 Task: Look for space in Campana, Argentina from 5th July, 2023 to 11th July, 2023 for 2 adults in price range Rs.8000 to Rs.16000. Place can be entire place with 2 bedrooms having 2 beds and 1 bathroom. Property type can be flat. Amenities needed are: heating, . Booking option can be shelf check-in. Required host language is English.
Action: Mouse moved to (387, 80)
Screenshot: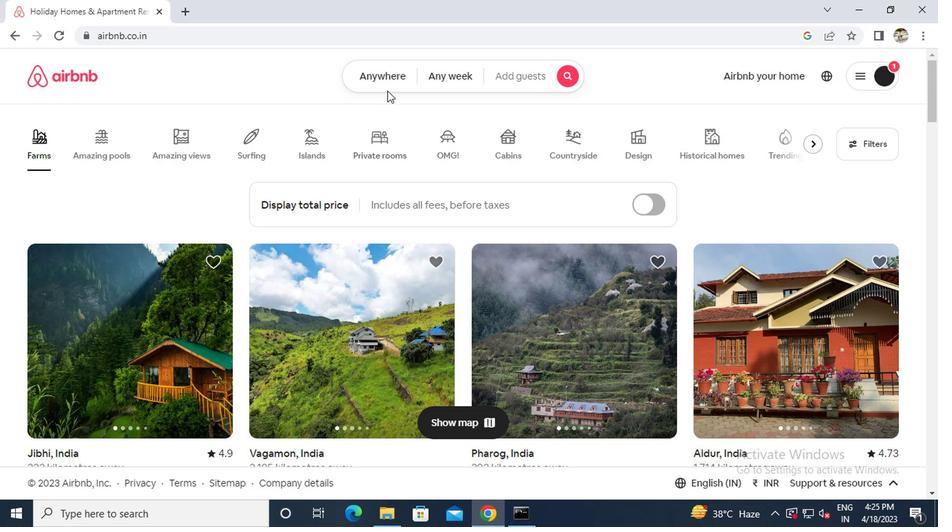 
Action: Mouse pressed left at (387, 80)
Screenshot: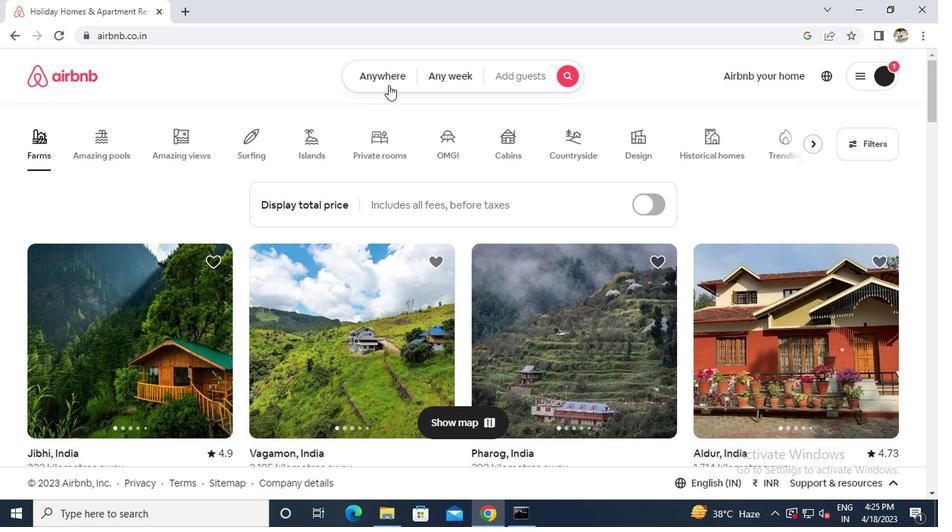 
Action: Mouse moved to (279, 136)
Screenshot: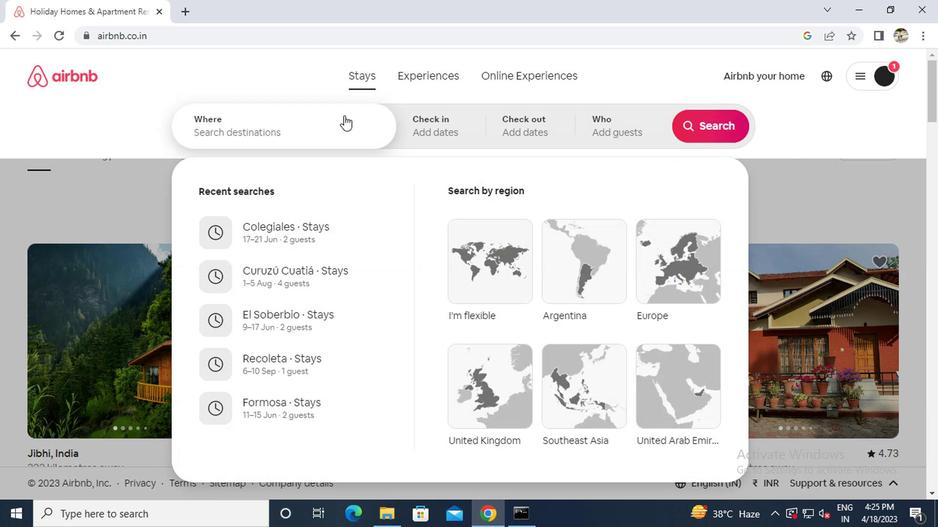 
Action: Mouse pressed left at (279, 136)
Screenshot: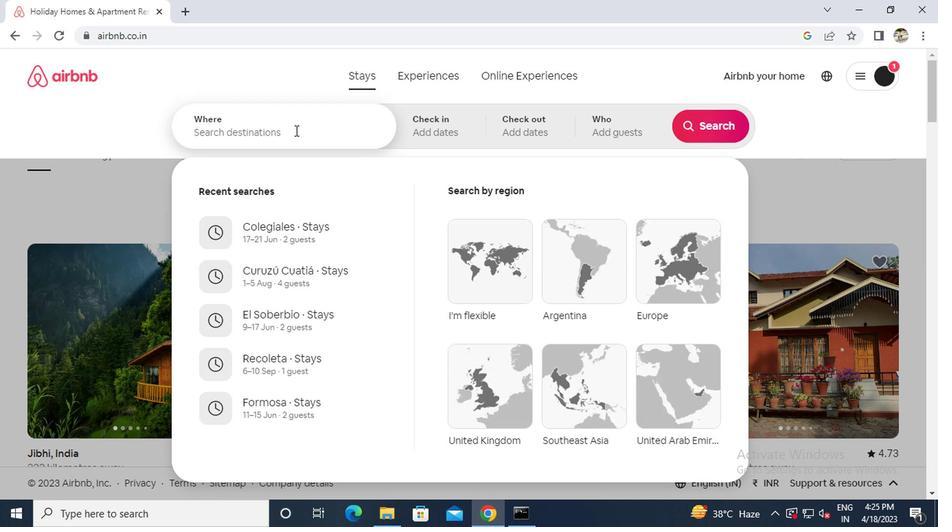 
Action: Key pressed c<Key.caps_lock>ampana<Key.space><Key.caps_lock>a<Key.caps_lock>rgentina
Screenshot: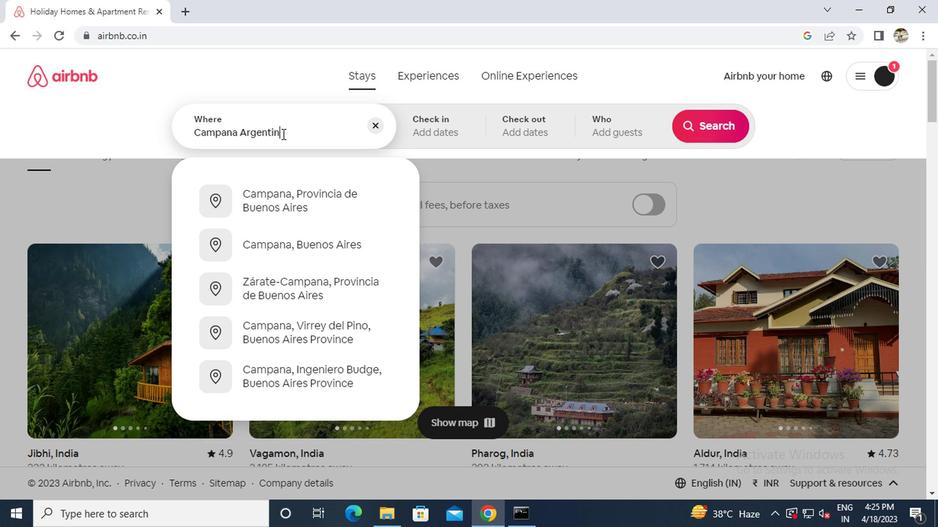 
Action: Mouse moved to (279, 202)
Screenshot: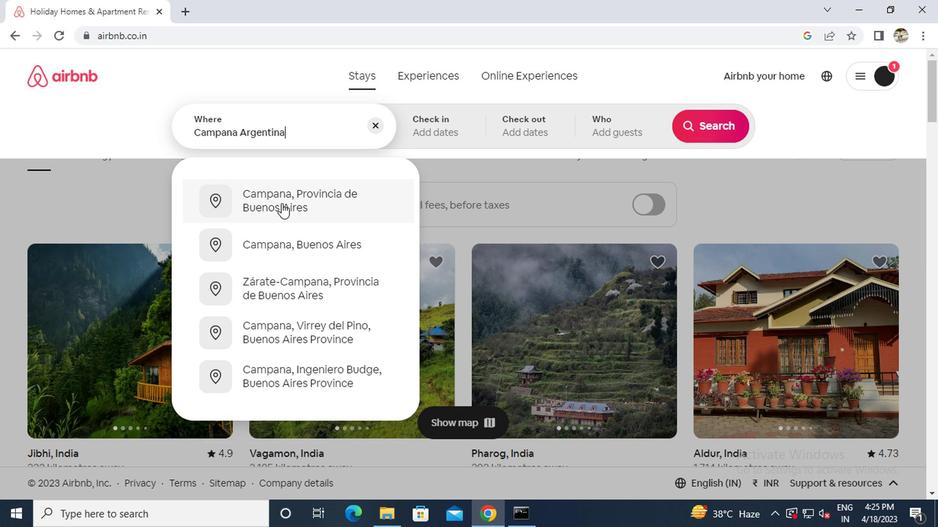 
Action: Mouse pressed left at (279, 202)
Screenshot: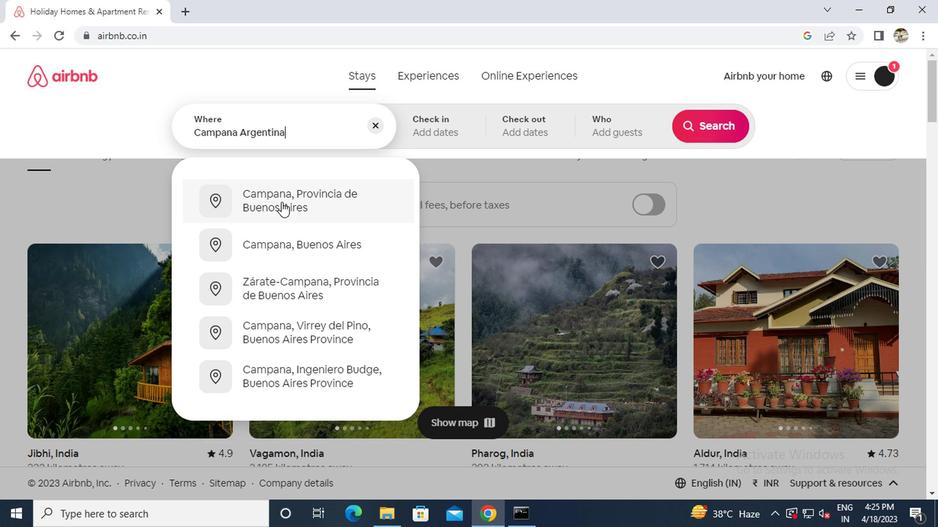 
Action: Mouse moved to (697, 238)
Screenshot: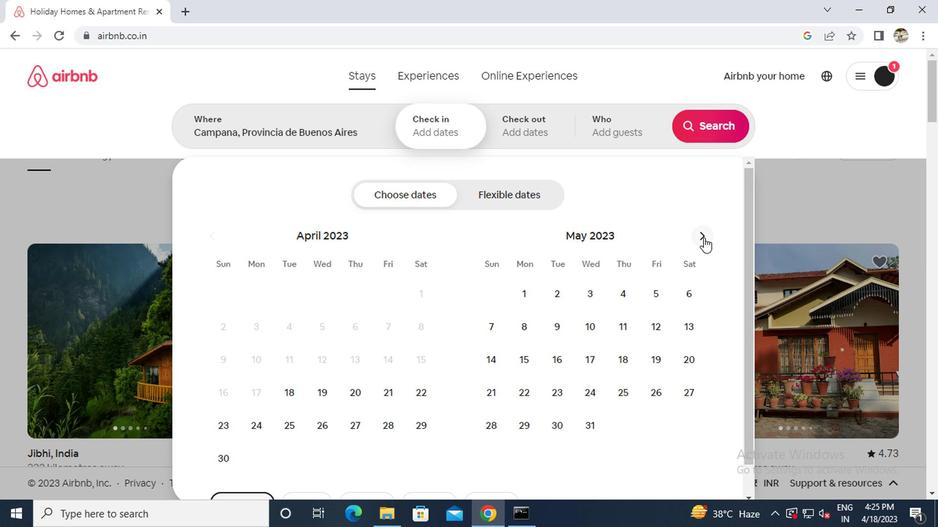 
Action: Mouse pressed left at (697, 238)
Screenshot: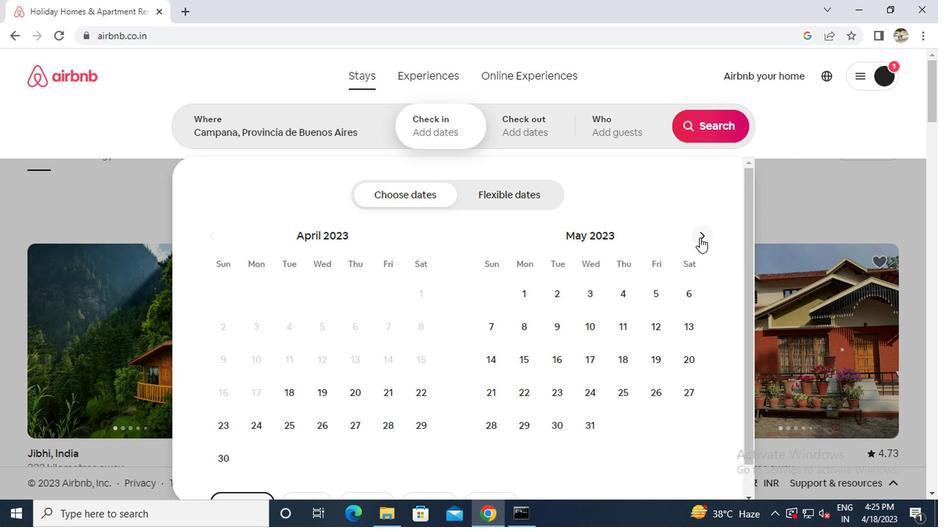 
Action: Mouse pressed left at (697, 238)
Screenshot: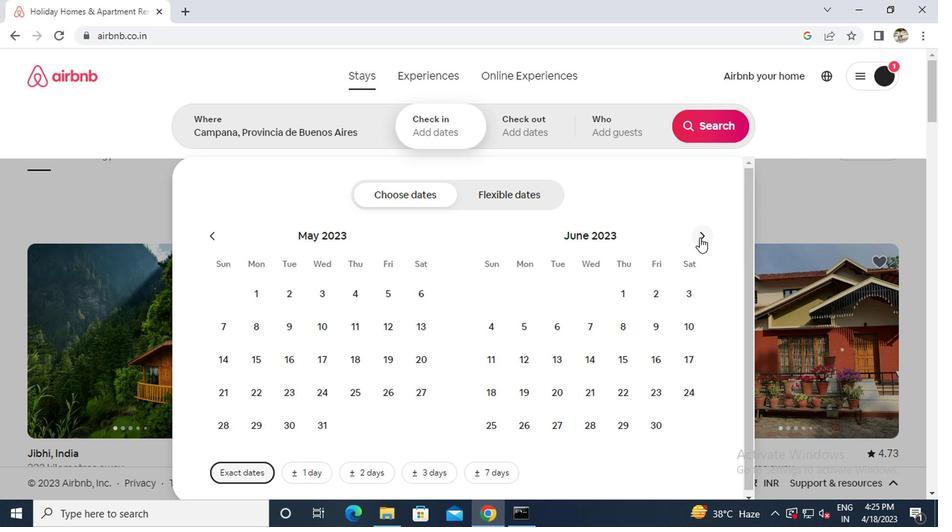 
Action: Mouse moved to (595, 315)
Screenshot: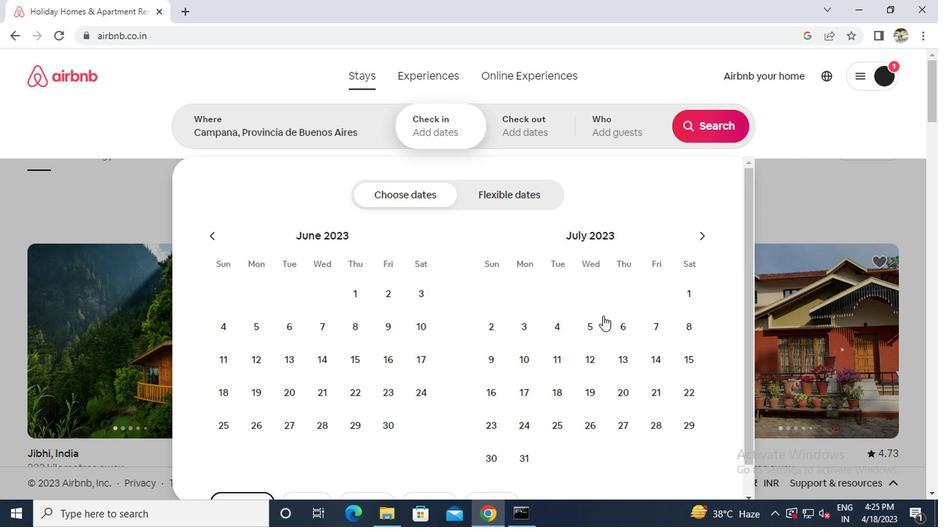 
Action: Mouse pressed left at (595, 315)
Screenshot: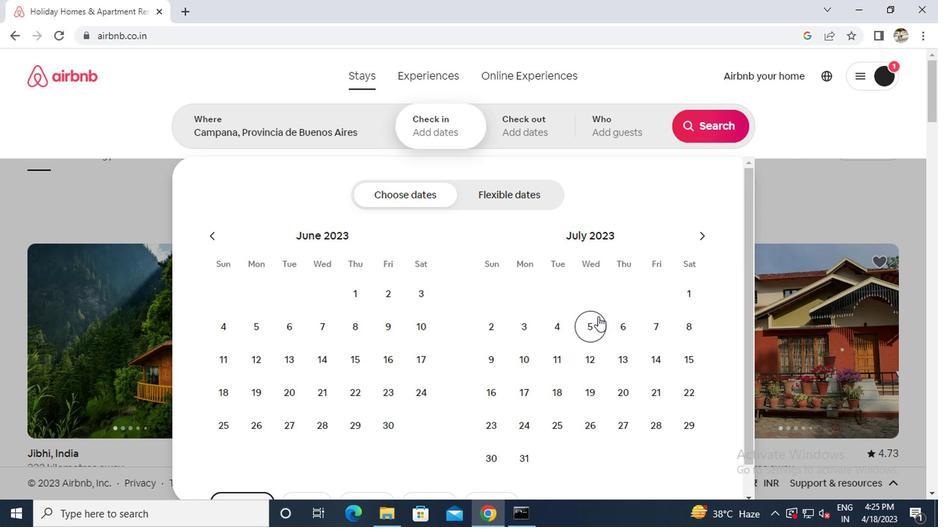 
Action: Mouse moved to (560, 361)
Screenshot: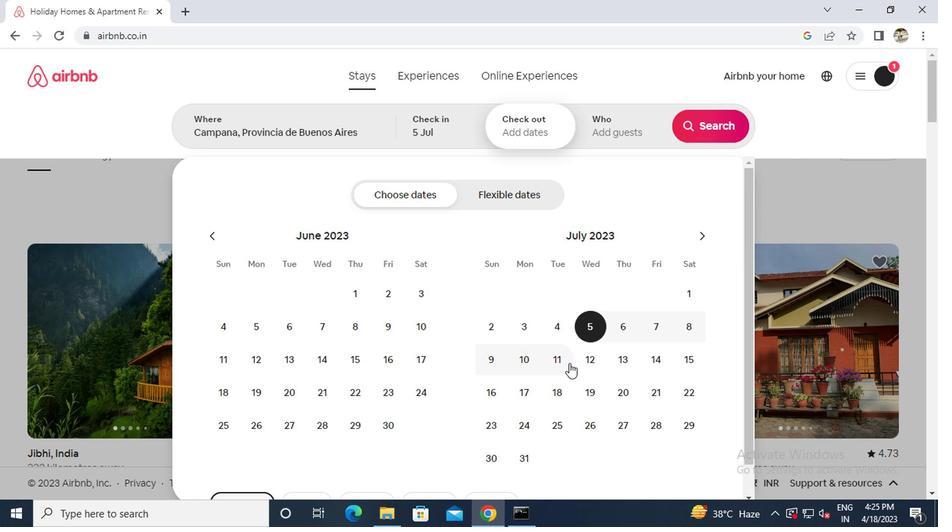 
Action: Mouse pressed left at (560, 361)
Screenshot: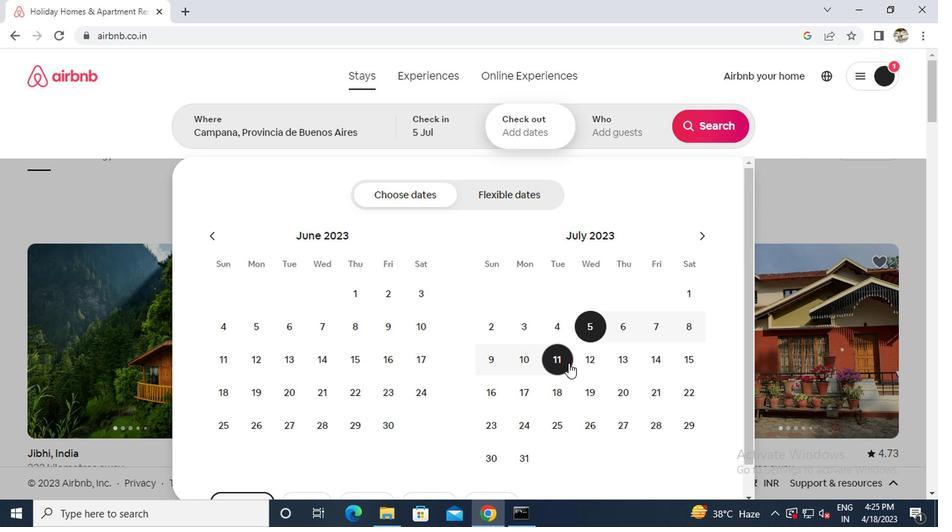 
Action: Mouse moved to (625, 131)
Screenshot: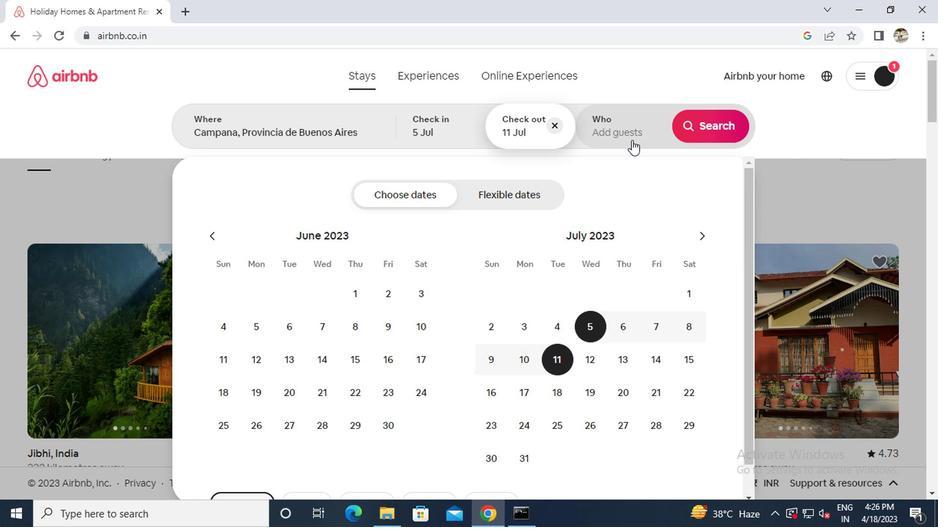 
Action: Mouse pressed left at (625, 131)
Screenshot: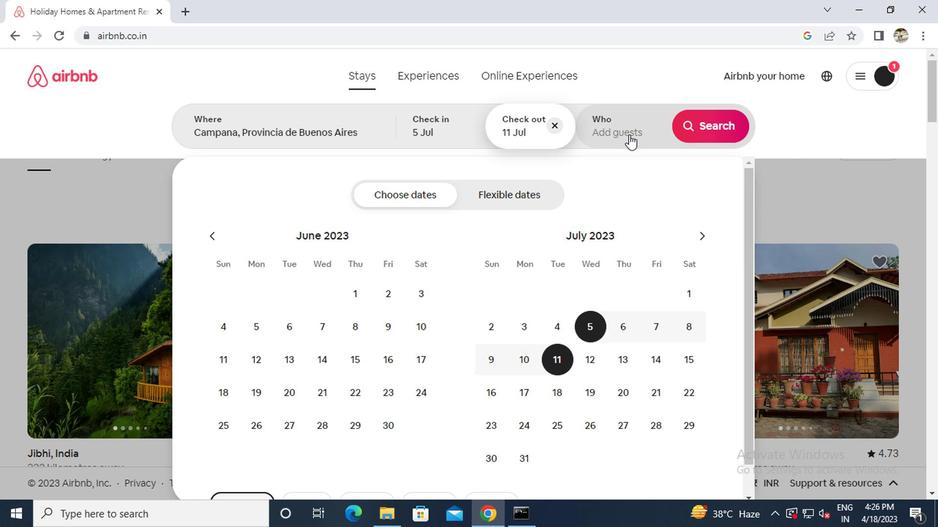 
Action: Mouse moved to (716, 195)
Screenshot: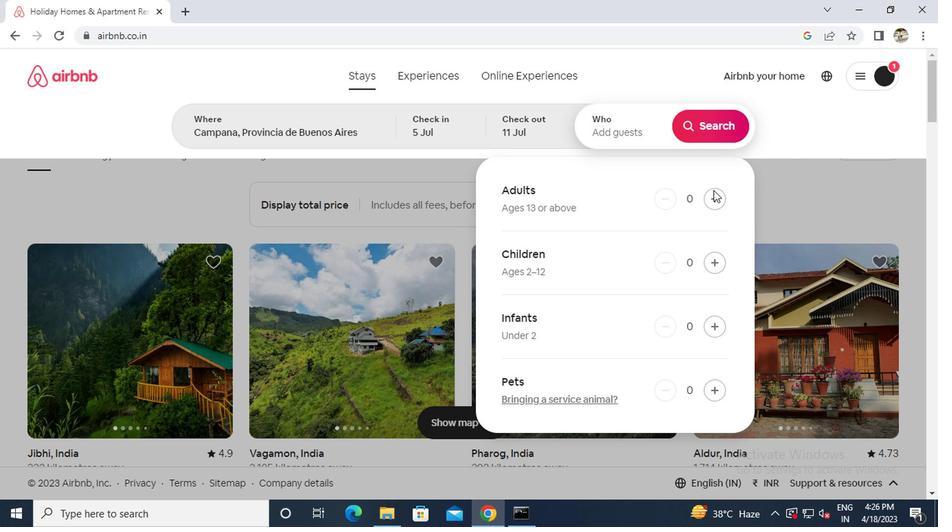 
Action: Mouse pressed left at (716, 195)
Screenshot: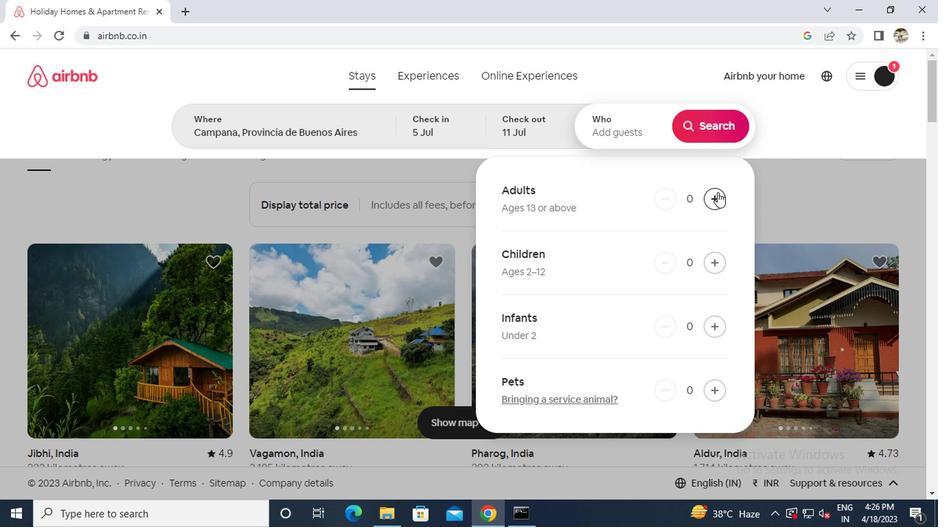 
Action: Mouse pressed left at (716, 195)
Screenshot: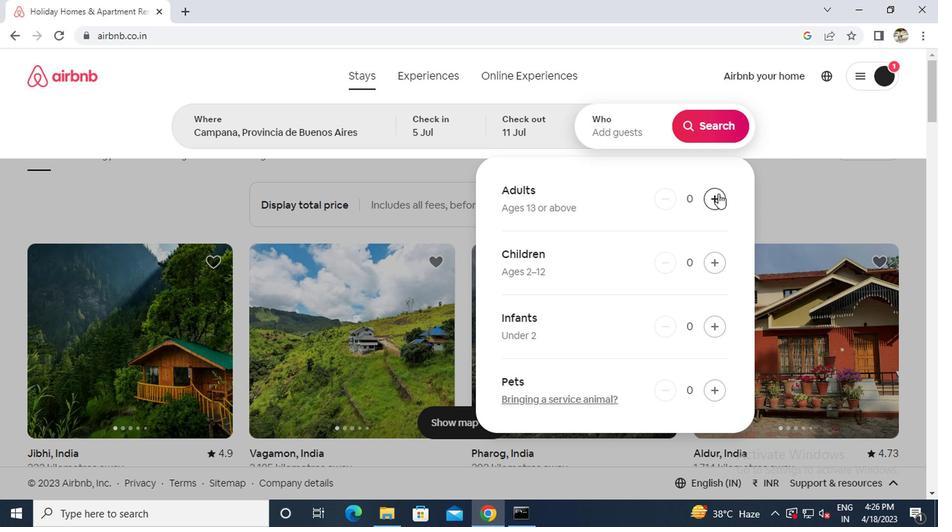 
Action: Mouse moved to (703, 121)
Screenshot: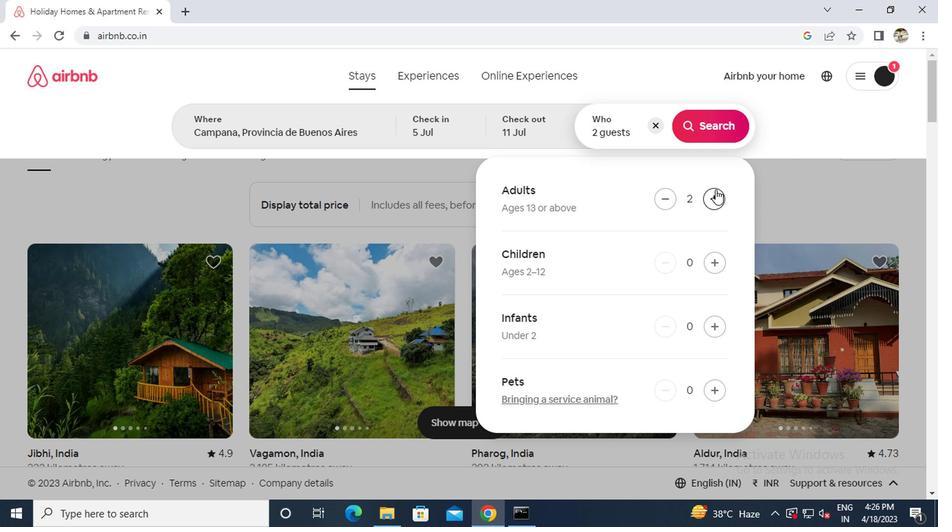 
Action: Mouse pressed left at (703, 121)
Screenshot: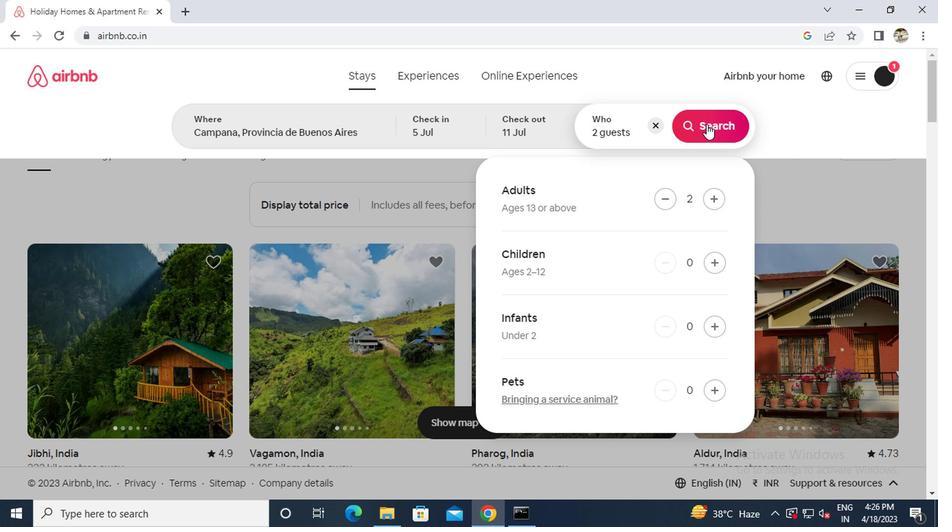 
Action: Mouse moved to (873, 132)
Screenshot: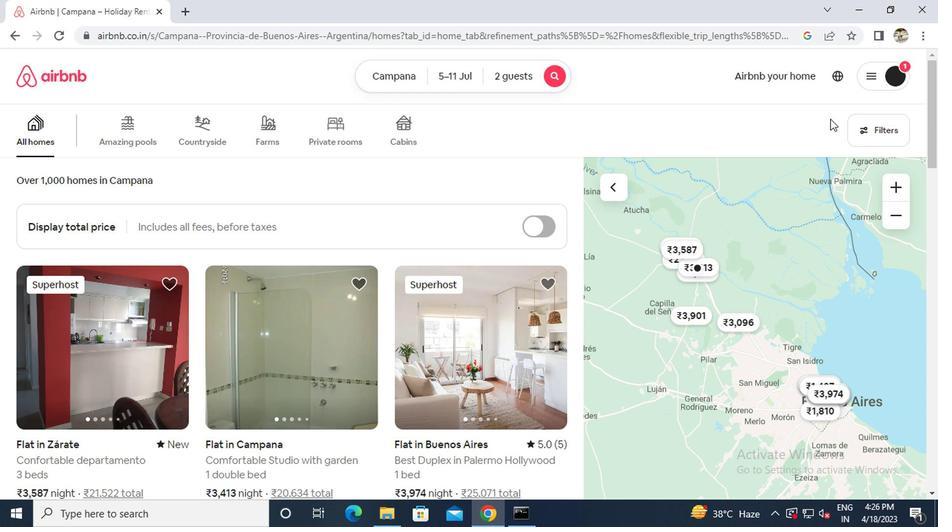 
Action: Mouse pressed left at (873, 132)
Screenshot: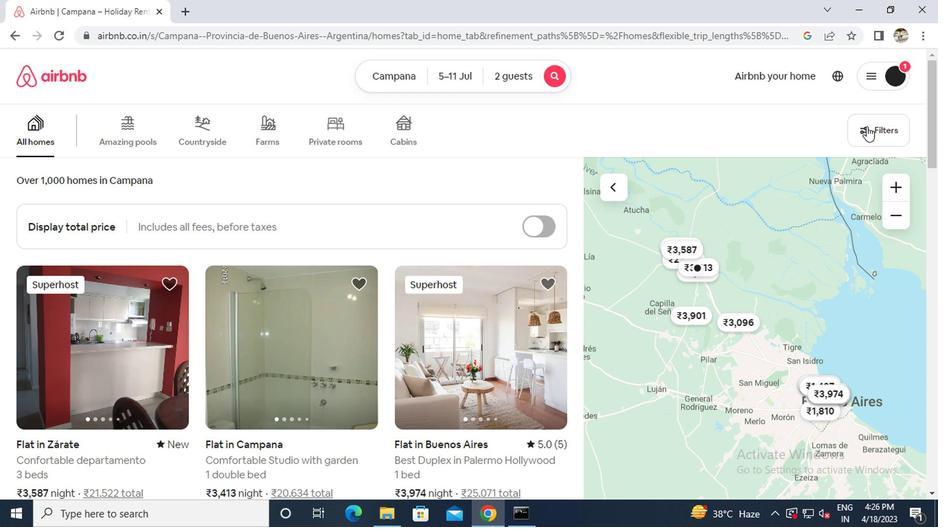 
Action: Mouse moved to (353, 304)
Screenshot: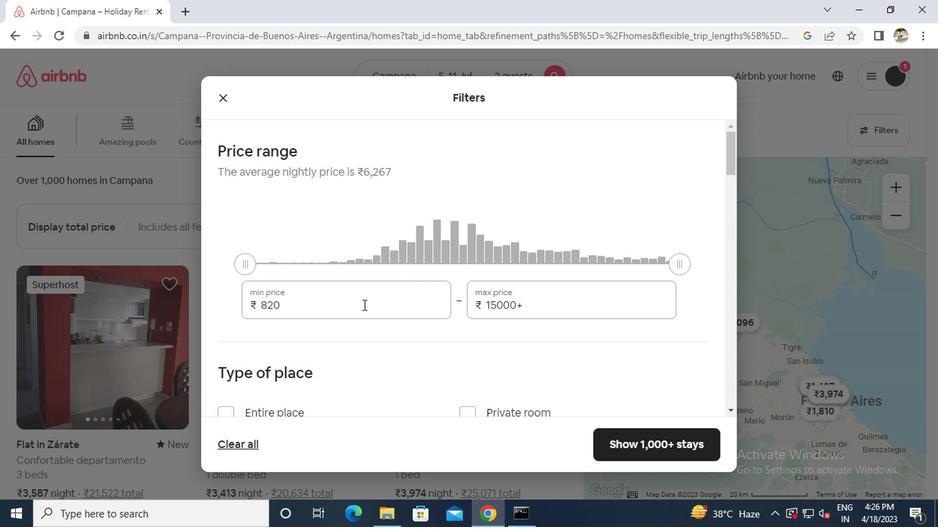 
Action: Mouse pressed left at (353, 304)
Screenshot: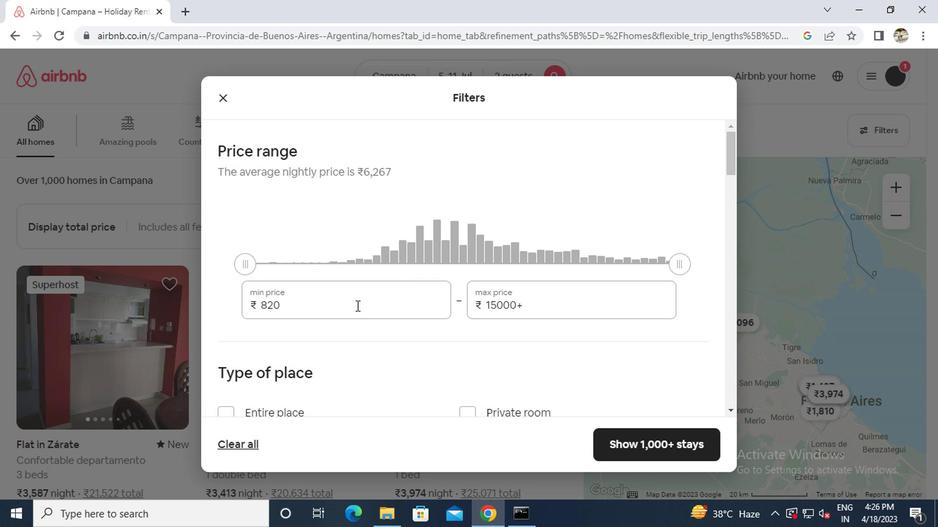 
Action: Key pressed ctrl+A8000
Screenshot: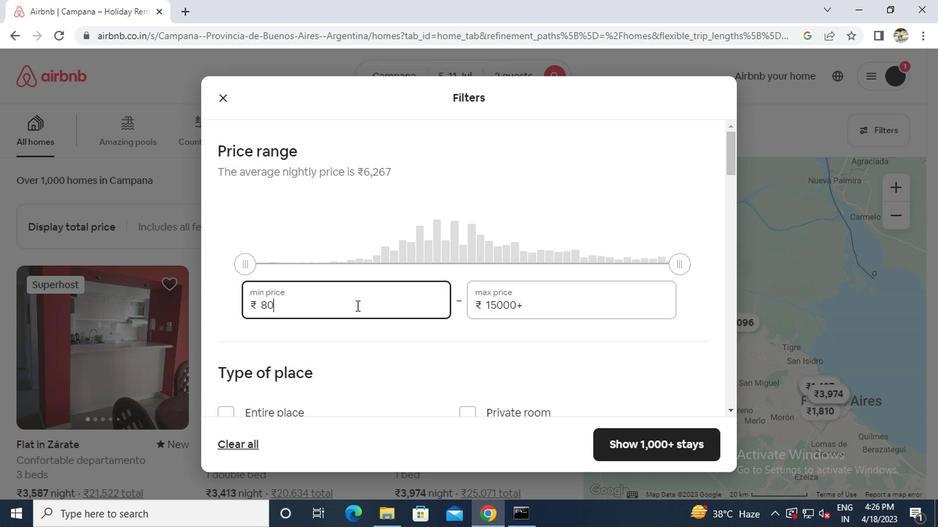 
Action: Mouse moved to (491, 309)
Screenshot: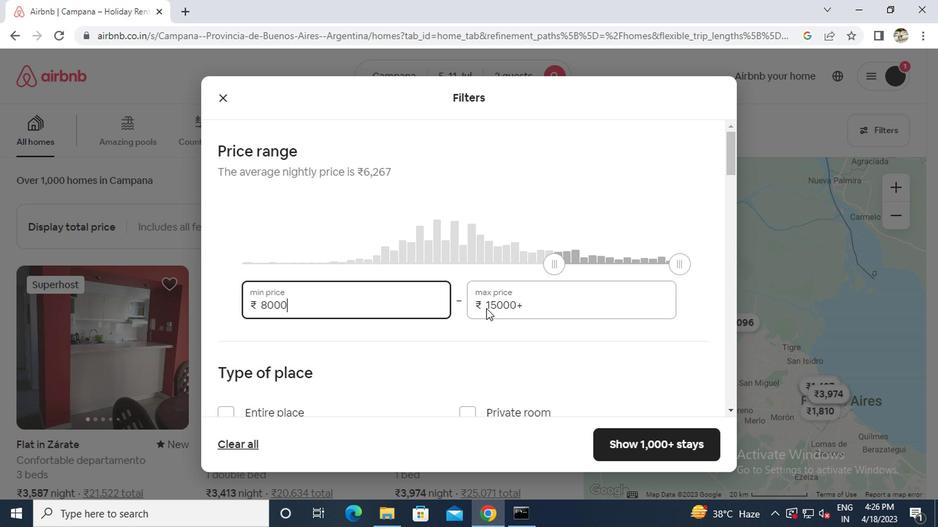 
Action: Mouse pressed left at (491, 309)
Screenshot: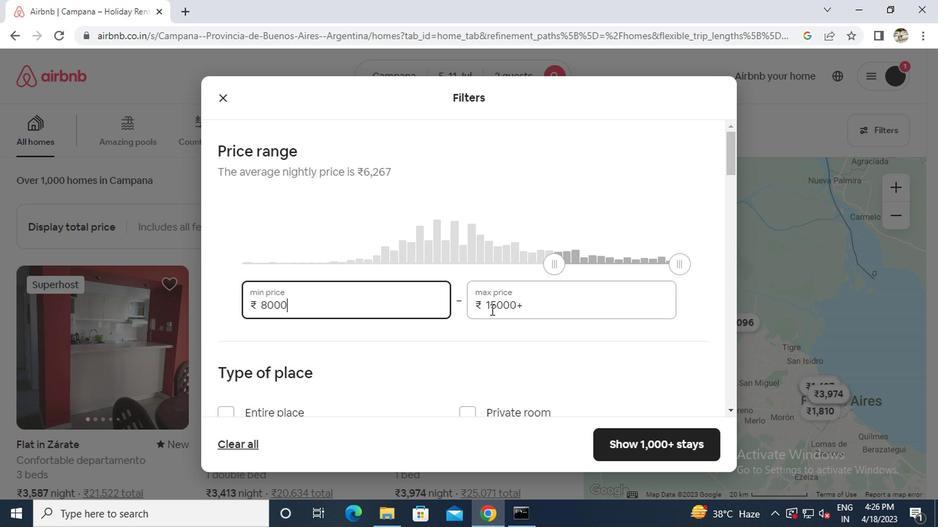
Action: Mouse moved to (492, 309)
Screenshot: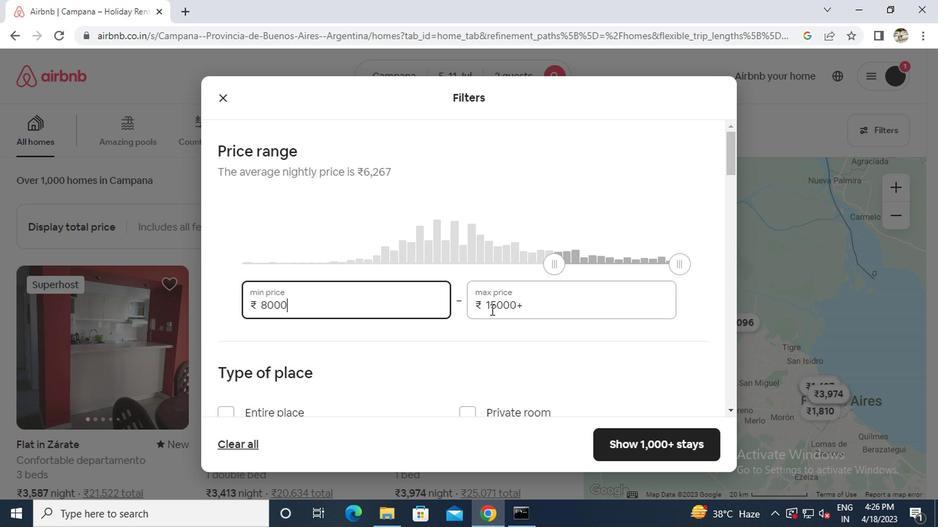 
Action: Key pressed ctrl+A16000
Screenshot: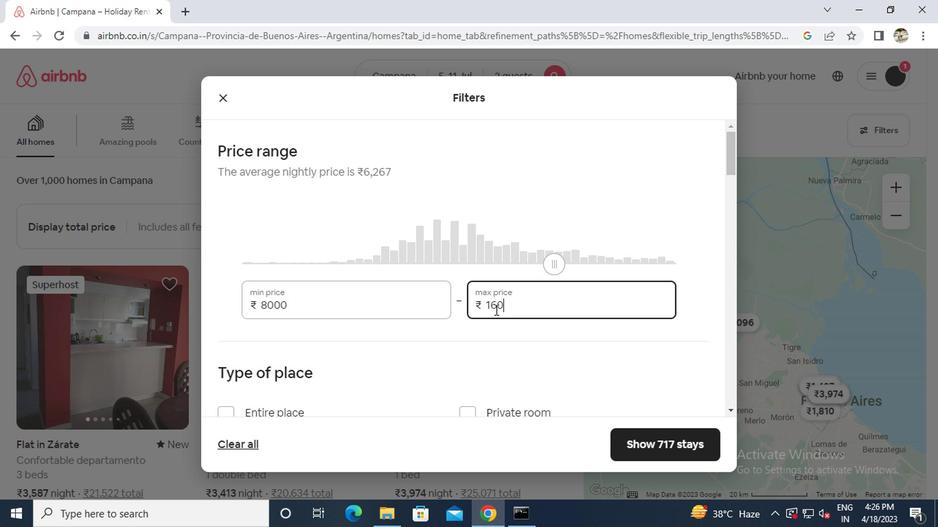 
Action: Mouse scrolled (492, 308) with delta (0, 0)
Screenshot: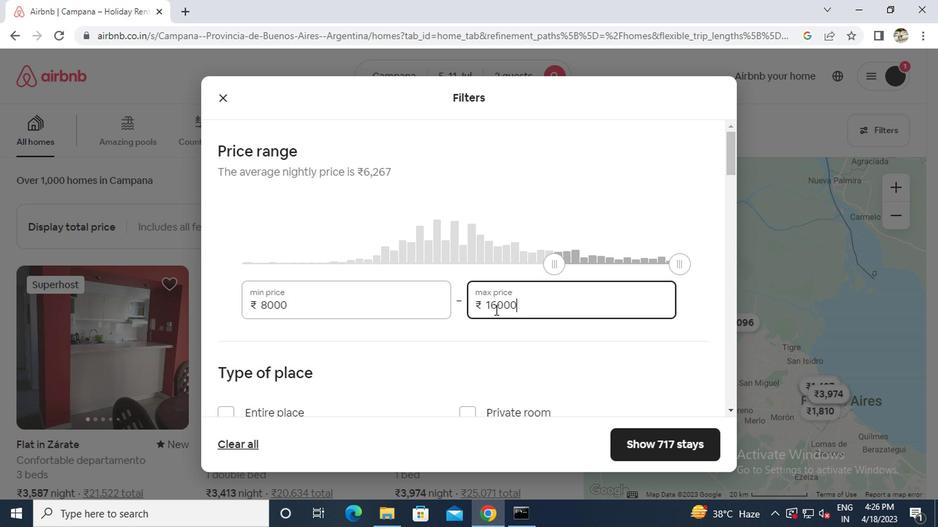 
Action: Mouse moved to (219, 350)
Screenshot: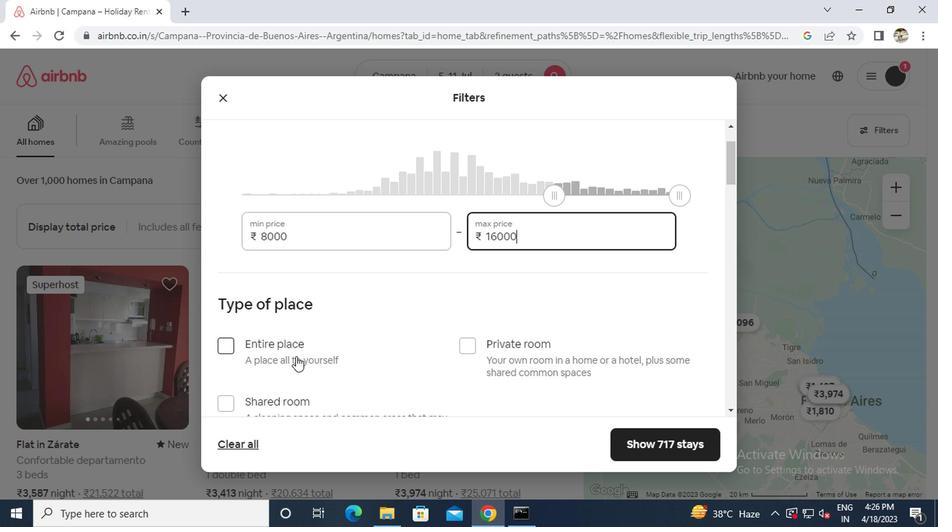 
Action: Mouse pressed left at (219, 350)
Screenshot: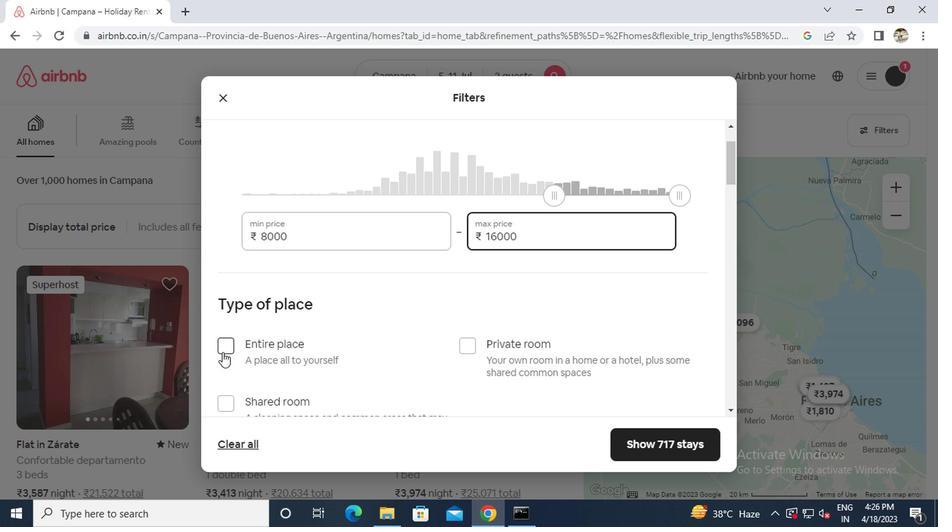 
Action: Mouse scrolled (219, 350) with delta (0, 0)
Screenshot: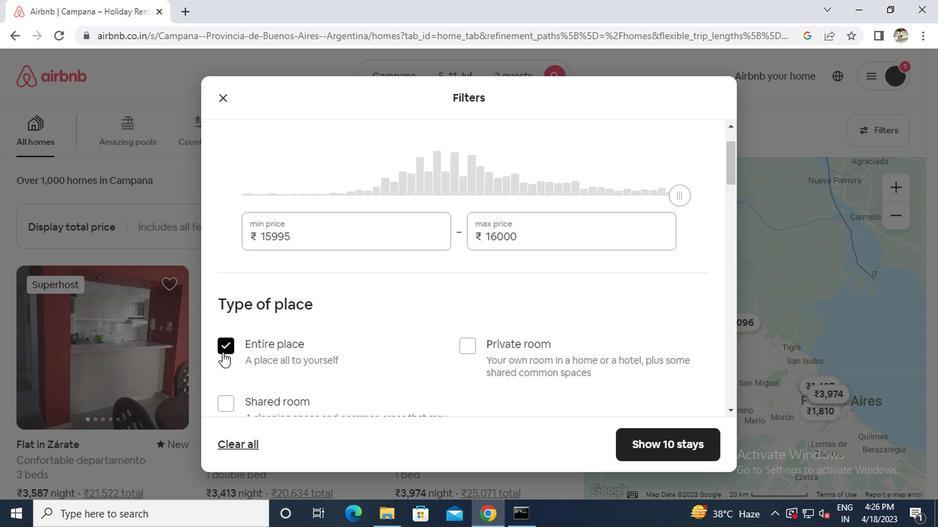 
Action: Mouse scrolled (219, 350) with delta (0, 0)
Screenshot: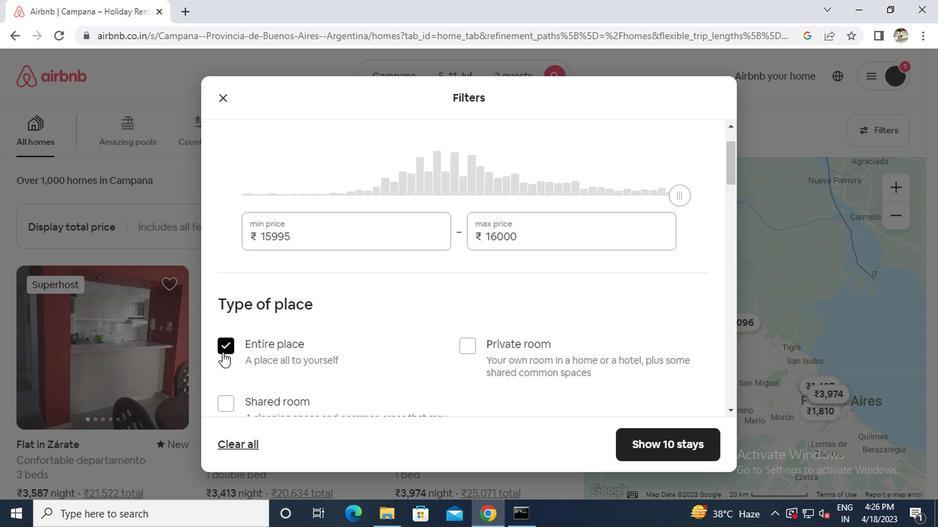 
Action: Mouse scrolled (219, 350) with delta (0, 0)
Screenshot: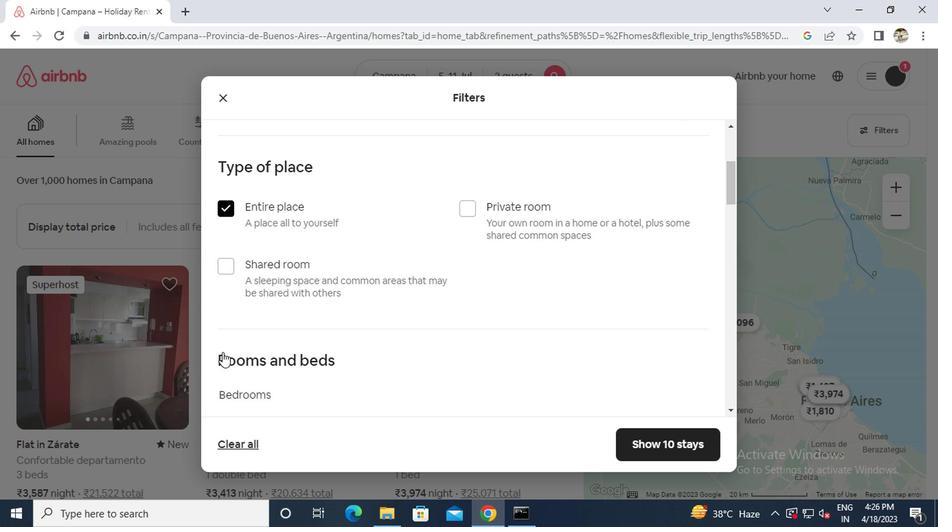 
Action: Mouse moved to (234, 345)
Screenshot: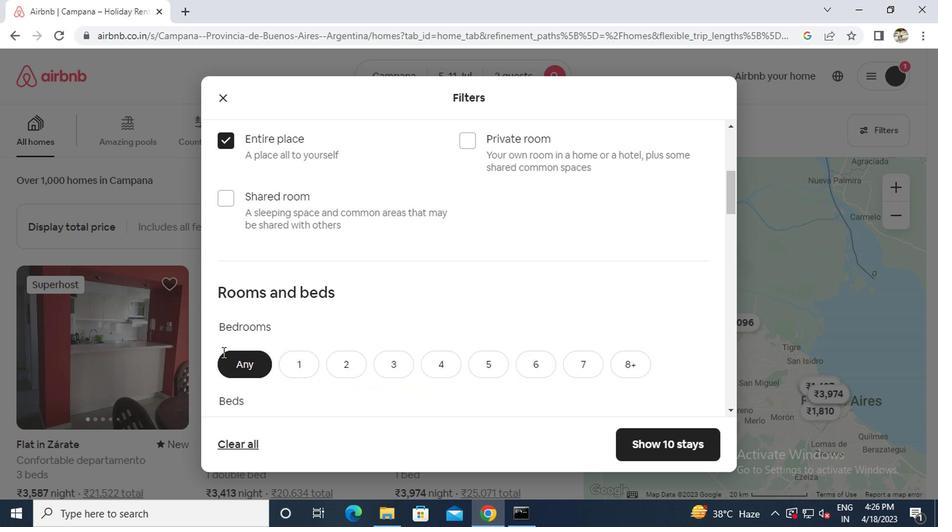 
Action: Mouse scrolled (234, 344) with delta (0, 0)
Screenshot: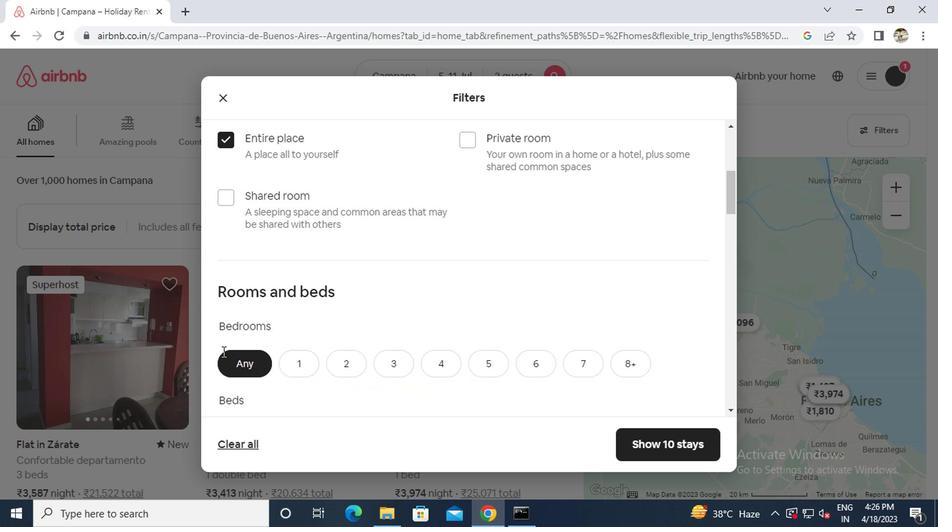 
Action: Mouse moved to (332, 301)
Screenshot: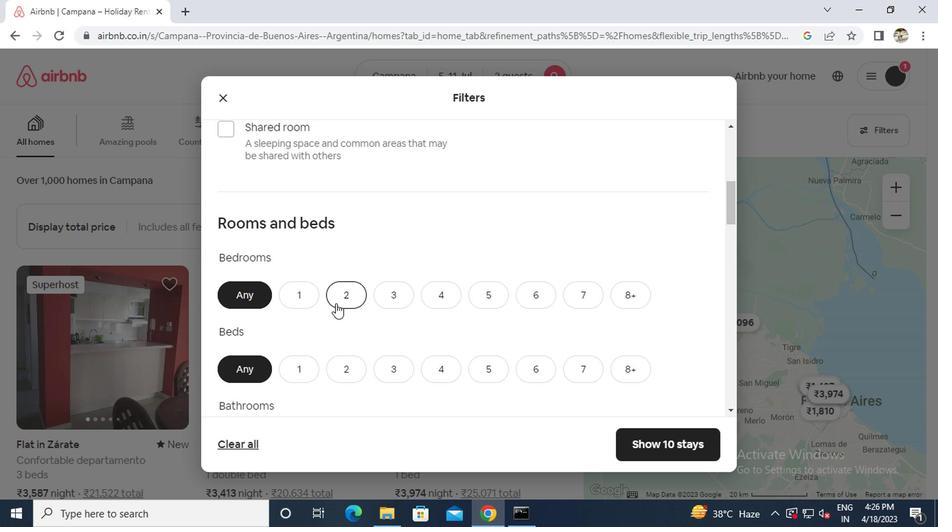 
Action: Mouse pressed left at (332, 301)
Screenshot: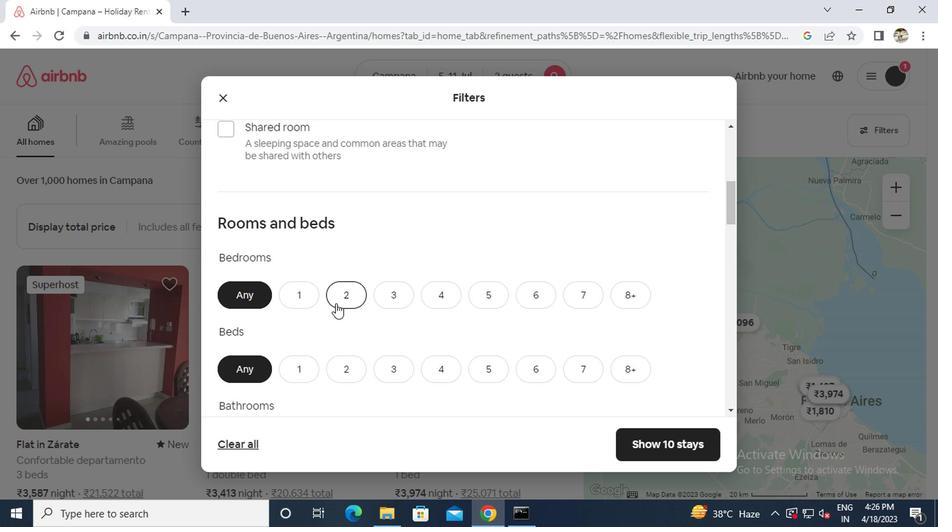
Action: Mouse scrolled (332, 301) with delta (0, 0)
Screenshot: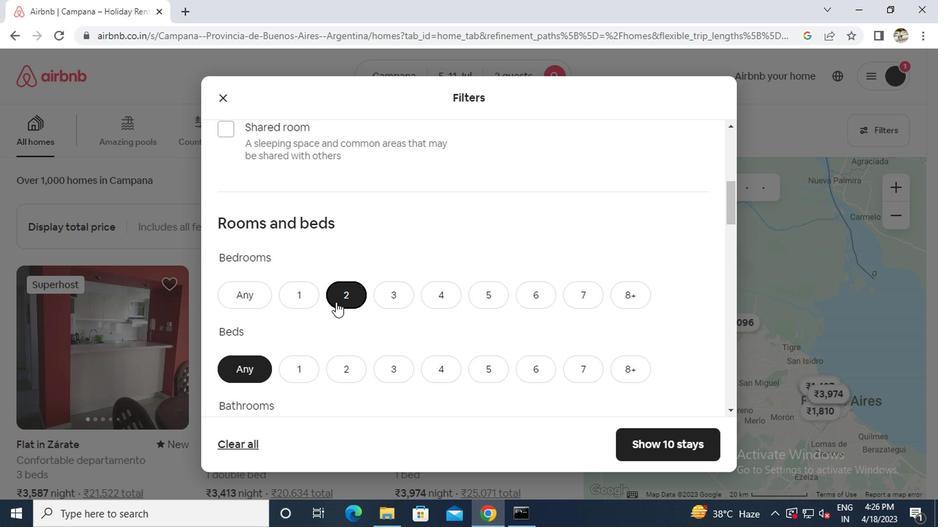 
Action: Mouse moved to (342, 302)
Screenshot: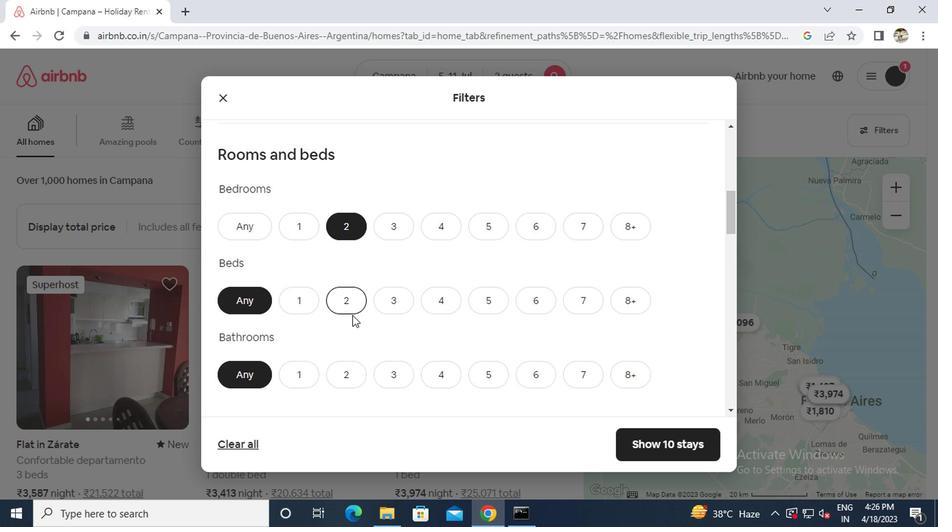 
Action: Mouse pressed left at (342, 302)
Screenshot: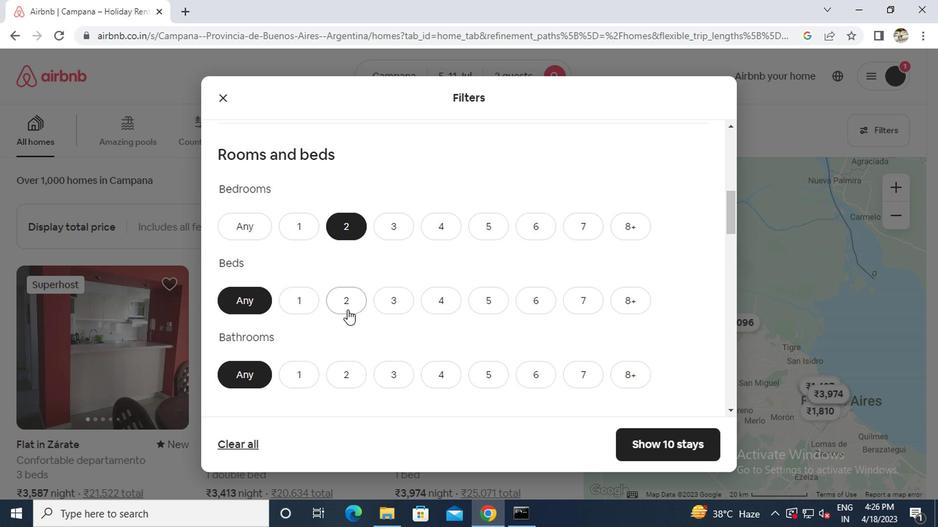 
Action: Mouse moved to (293, 363)
Screenshot: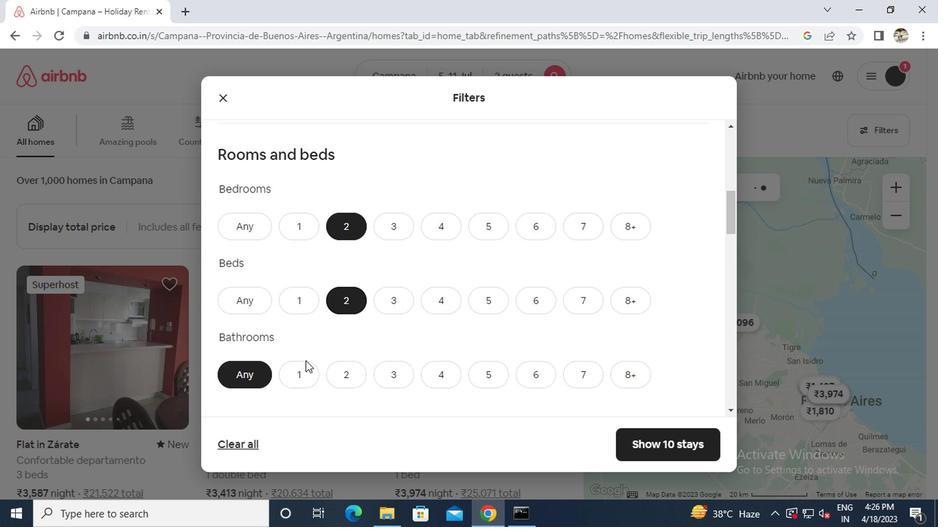 
Action: Mouse pressed left at (293, 363)
Screenshot: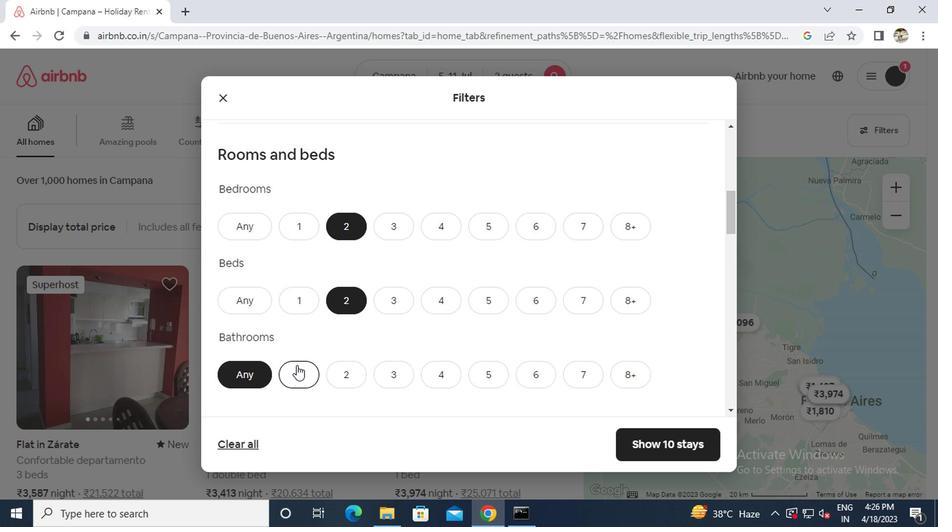 
Action: Mouse scrolled (293, 363) with delta (0, 0)
Screenshot: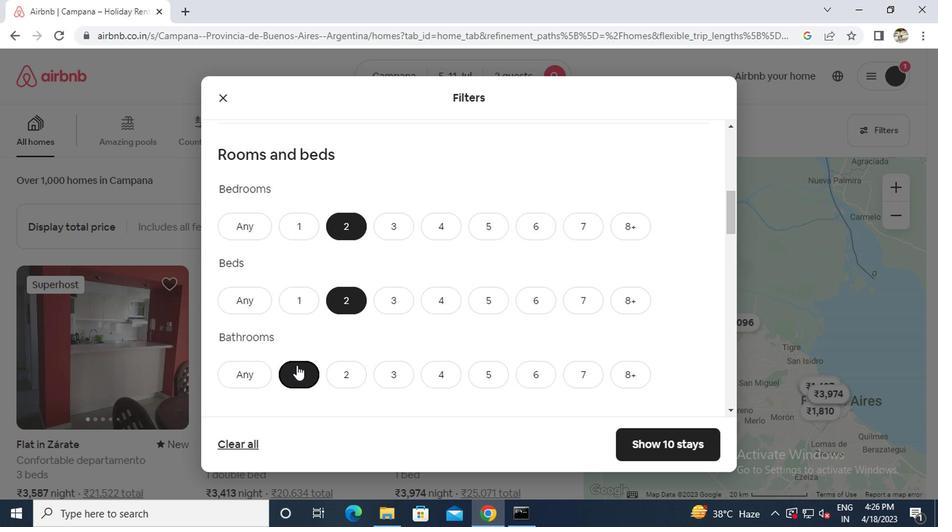
Action: Mouse moved to (300, 360)
Screenshot: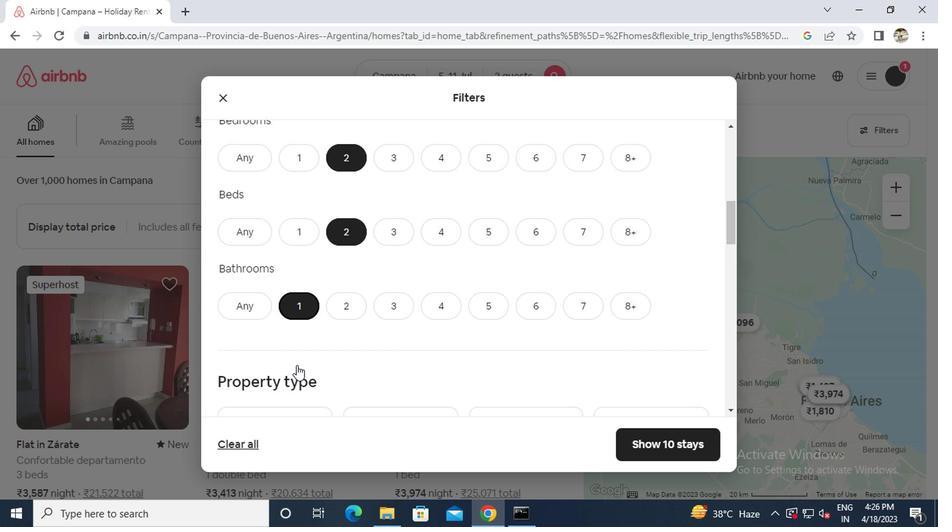 
Action: Mouse scrolled (300, 359) with delta (0, 0)
Screenshot: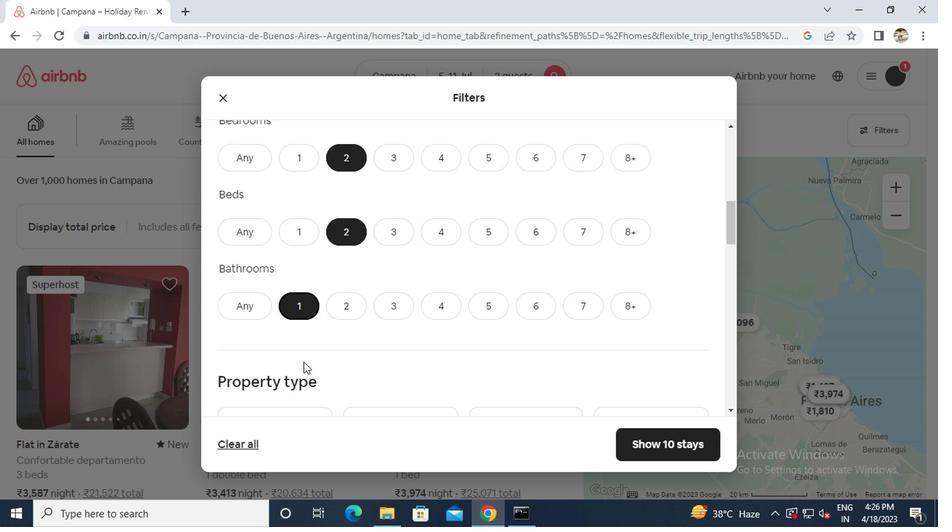 
Action: Mouse scrolled (300, 359) with delta (0, 0)
Screenshot: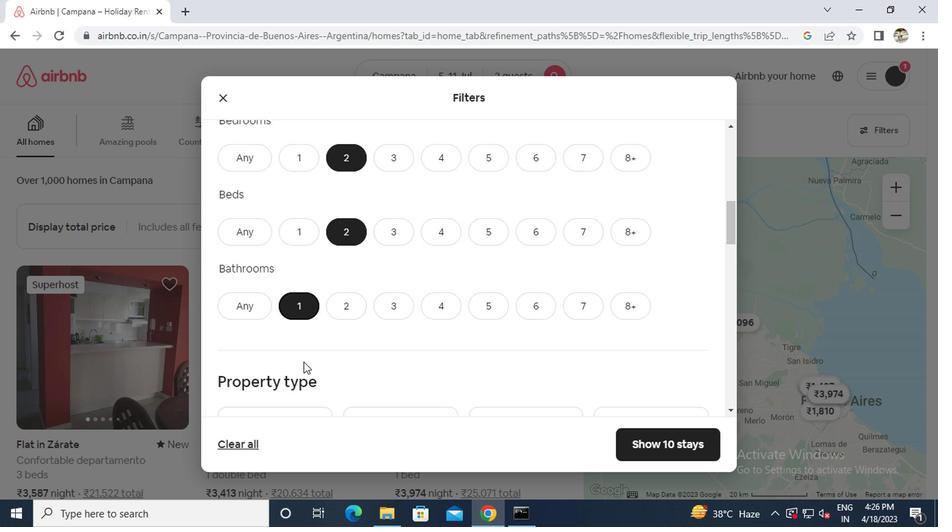 
Action: Mouse moved to (366, 329)
Screenshot: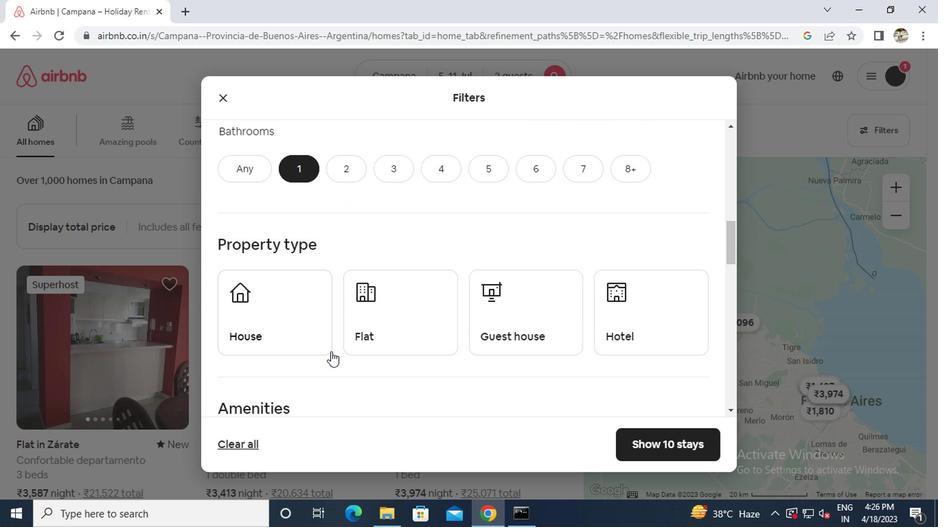
Action: Mouse pressed left at (366, 329)
Screenshot: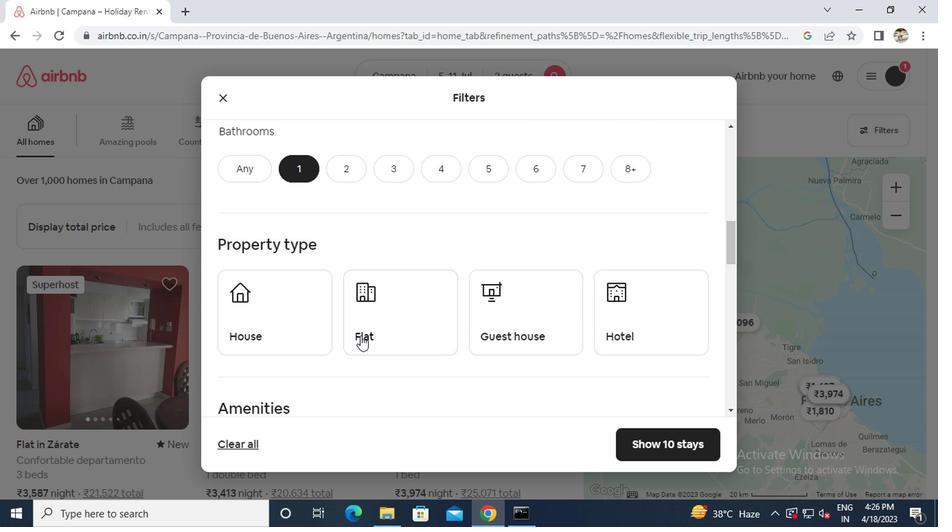 
Action: Mouse moved to (369, 327)
Screenshot: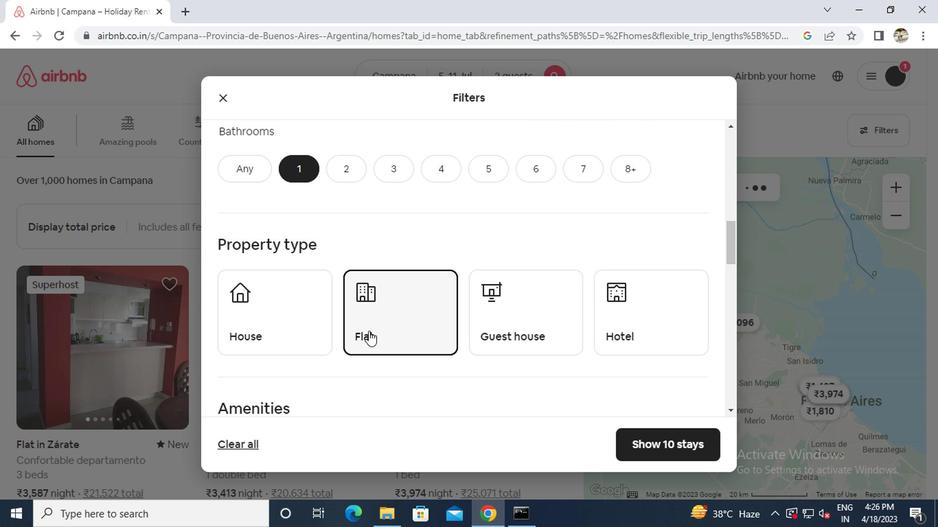 
Action: Mouse scrolled (369, 327) with delta (0, 0)
Screenshot: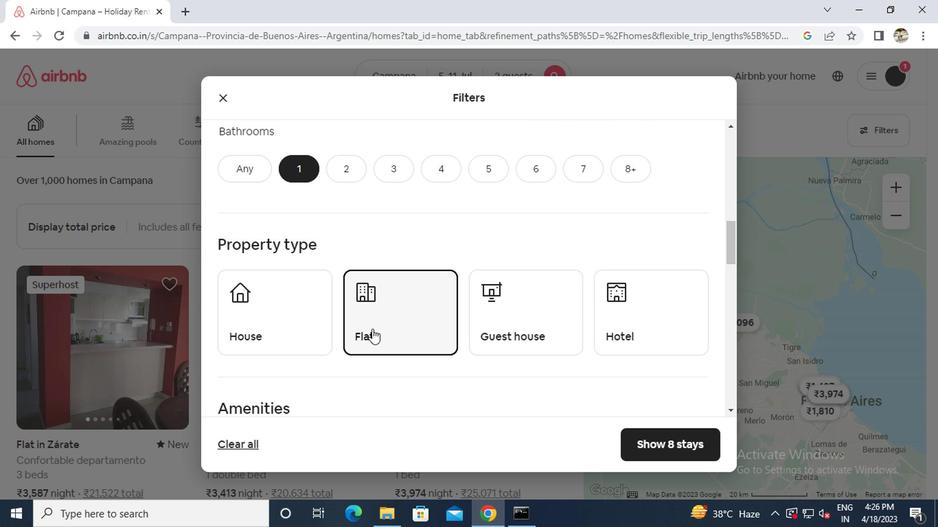 
Action: Mouse scrolled (369, 327) with delta (0, 0)
Screenshot: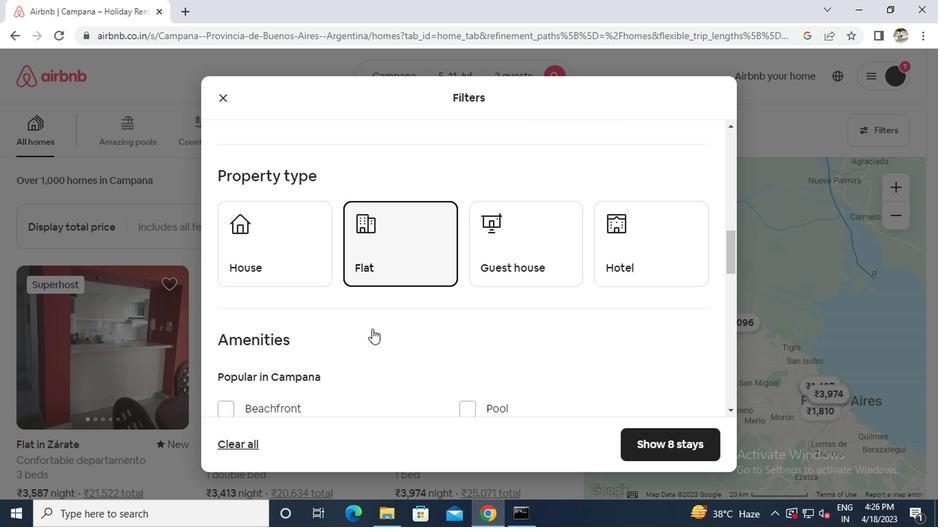 
Action: Mouse scrolled (369, 327) with delta (0, 0)
Screenshot: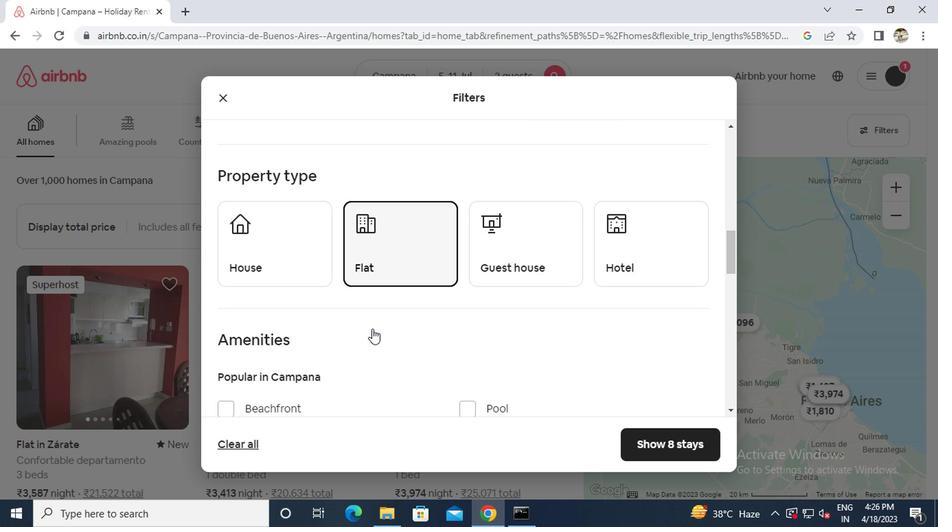 
Action: Mouse moved to (239, 370)
Screenshot: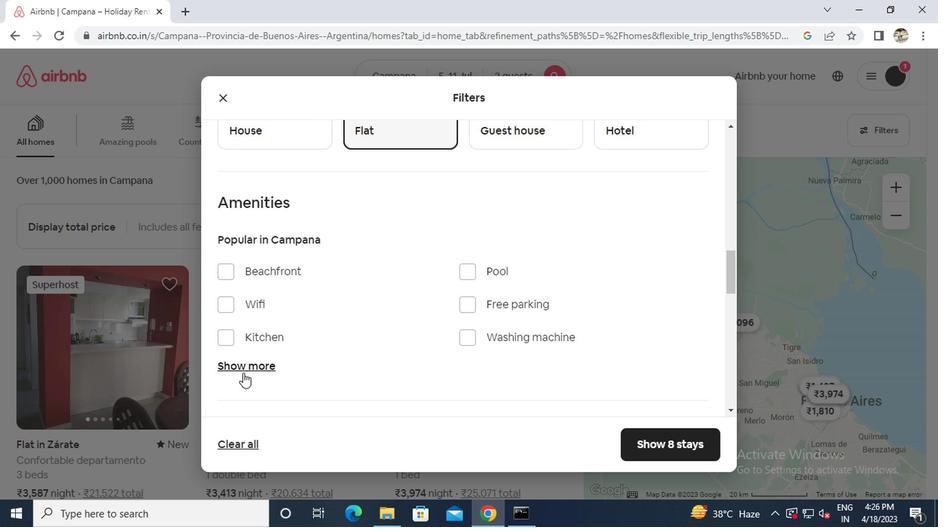 
Action: Mouse pressed left at (239, 370)
Screenshot: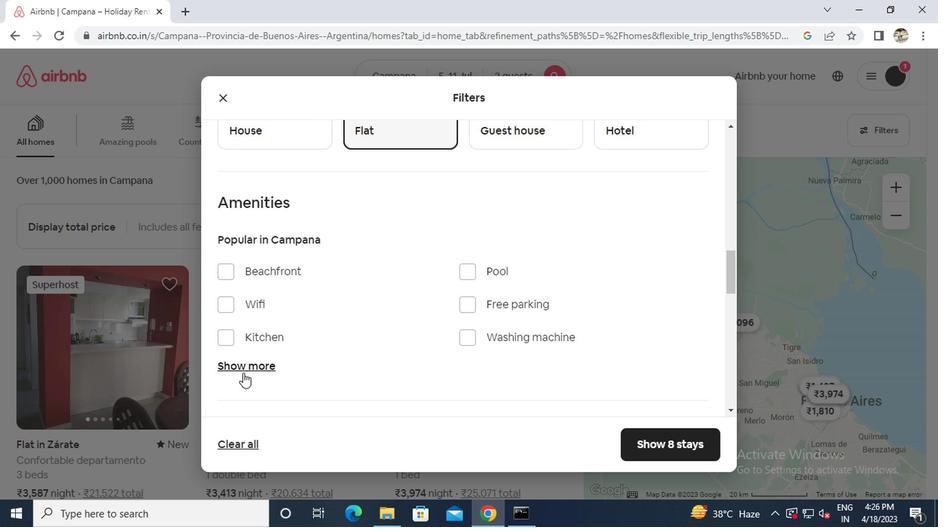 
Action: Mouse moved to (328, 372)
Screenshot: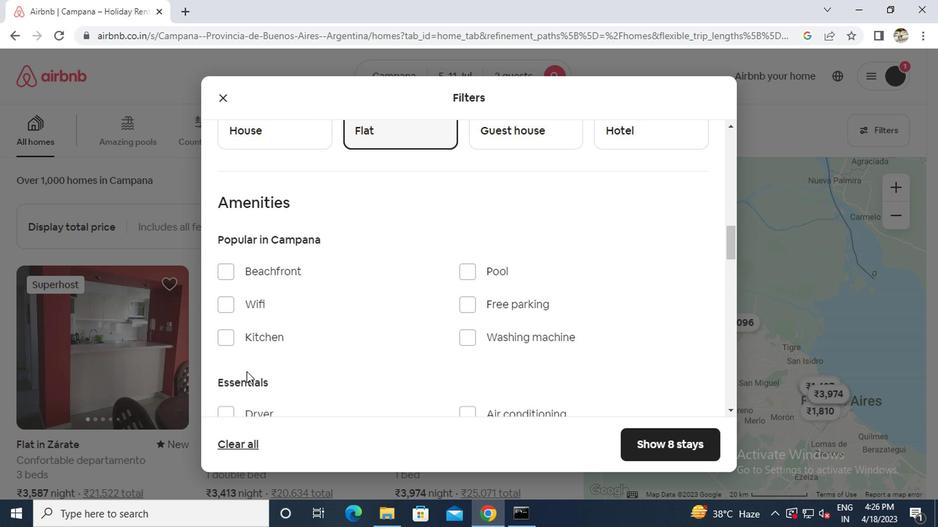 
Action: Mouse scrolled (328, 372) with delta (0, 0)
Screenshot: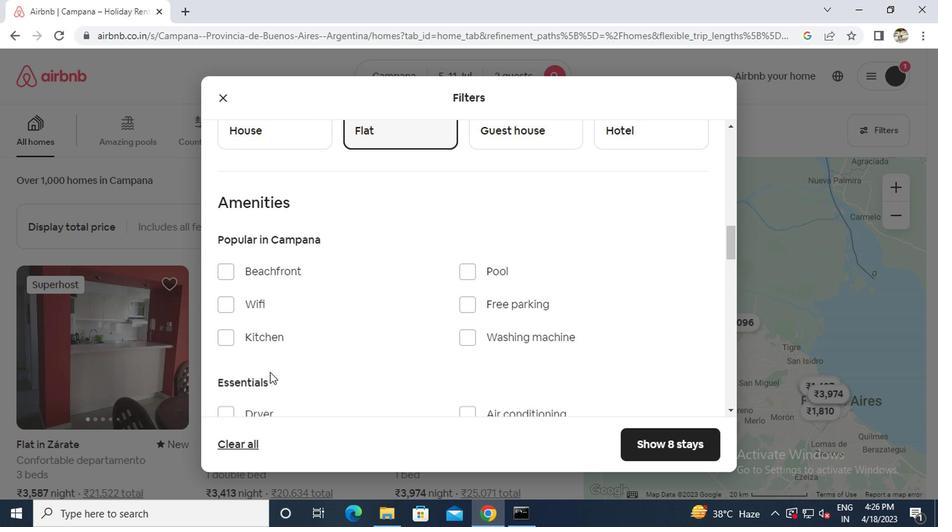 
Action: Mouse moved to (269, 372)
Screenshot: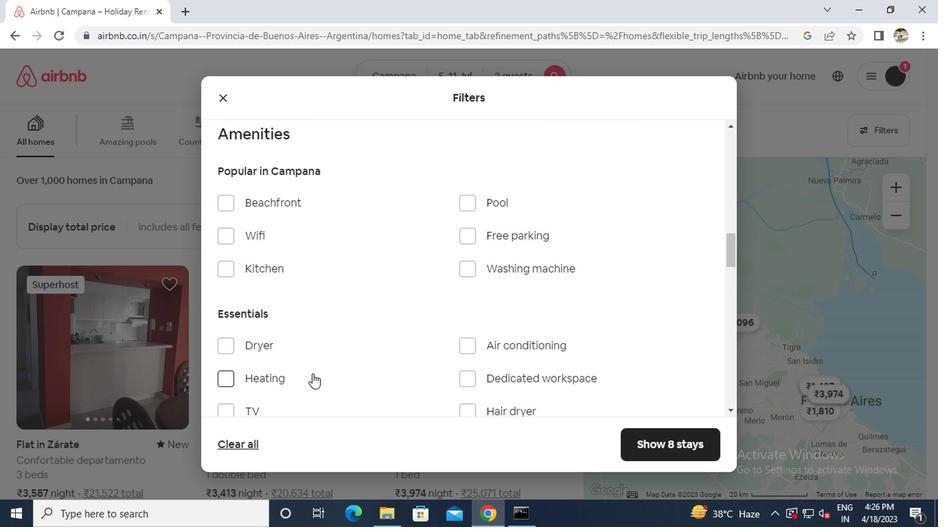 
Action: Mouse pressed left at (269, 372)
Screenshot: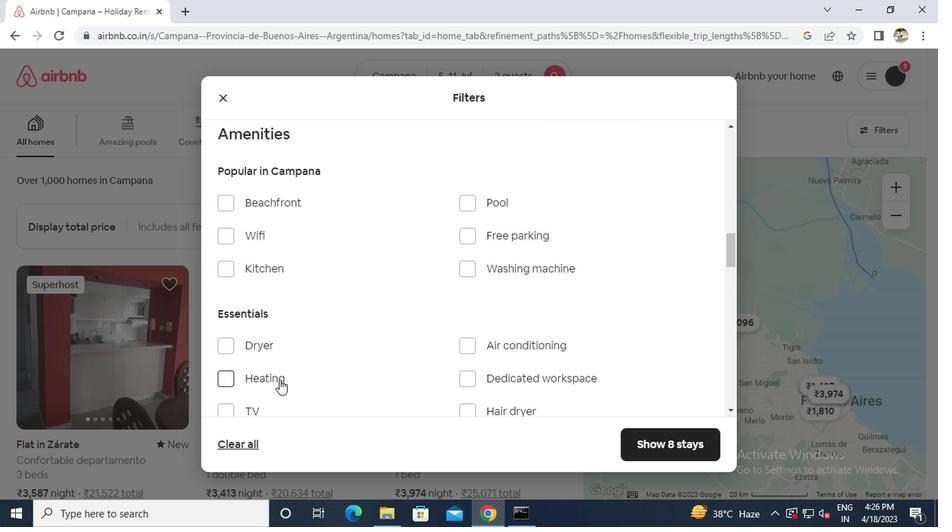 
Action: Mouse moved to (288, 363)
Screenshot: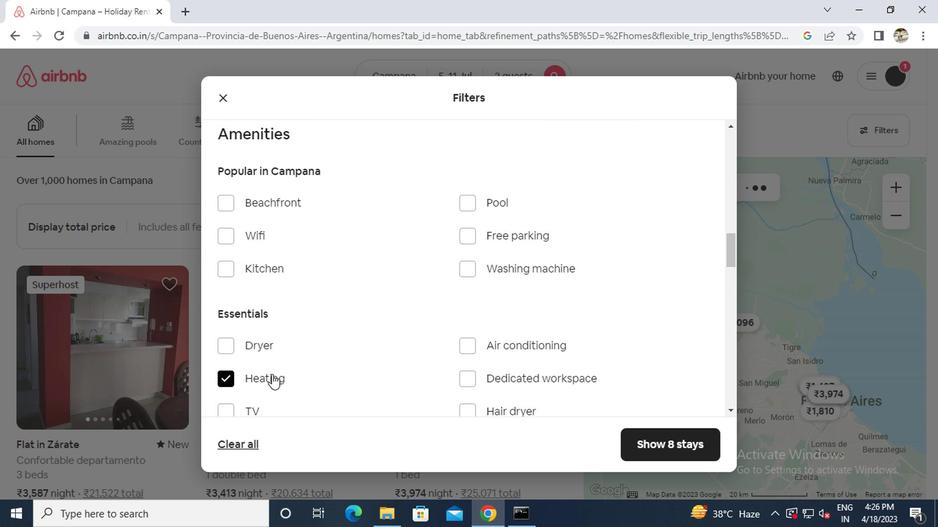 
Action: Mouse scrolled (288, 362) with delta (0, 0)
Screenshot: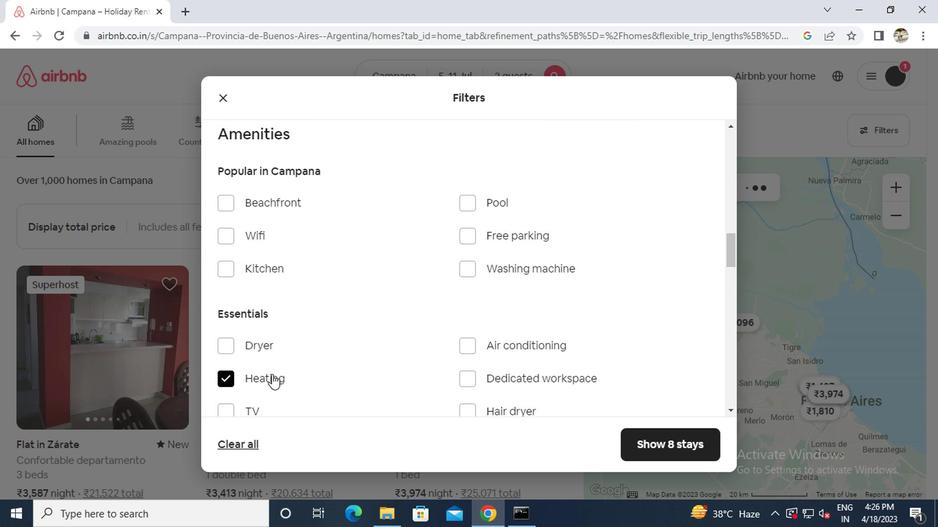 
Action: Mouse scrolled (288, 362) with delta (0, 0)
Screenshot: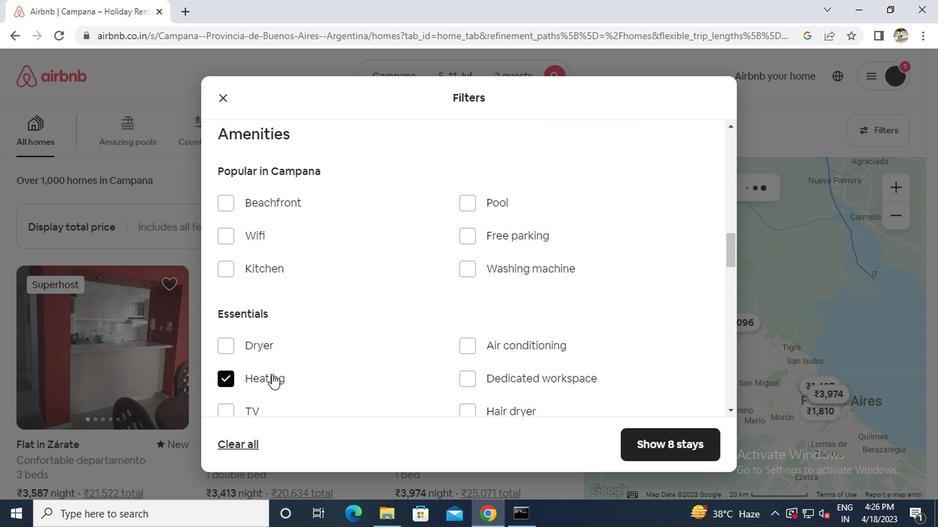 
Action: Mouse scrolled (288, 362) with delta (0, 0)
Screenshot: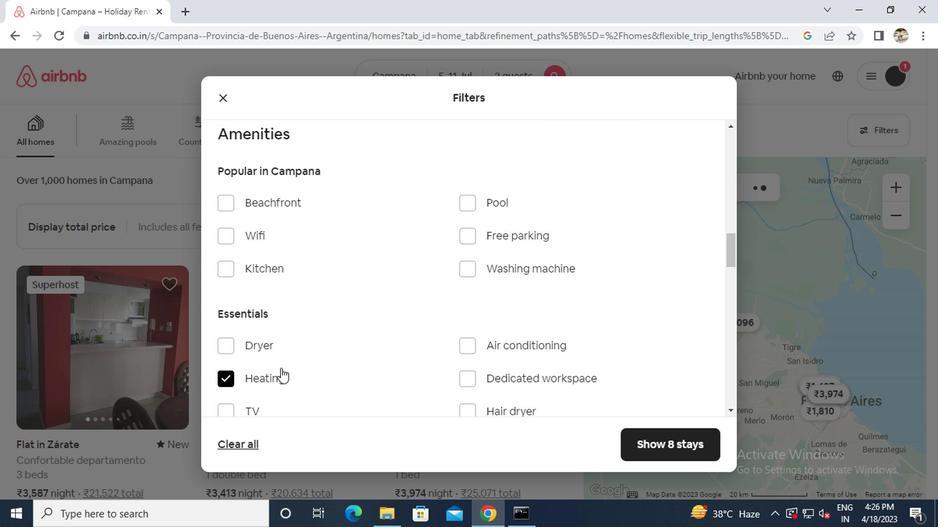 
Action: Mouse moved to (290, 363)
Screenshot: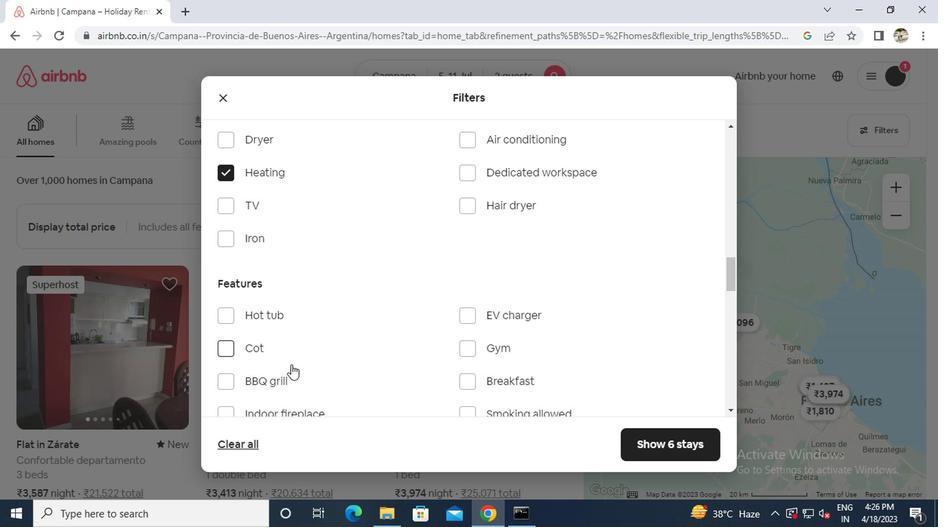 
Action: Mouse scrolled (290, 362) with delta (0, 0)
Screenshot: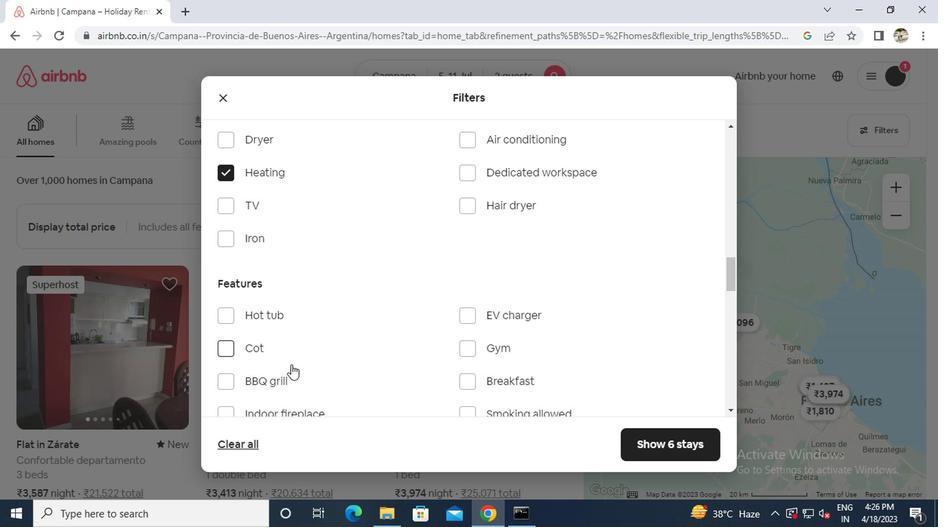 
Action: Mouse scrolled (290, 362) with delta (0, 0)
Screenshot: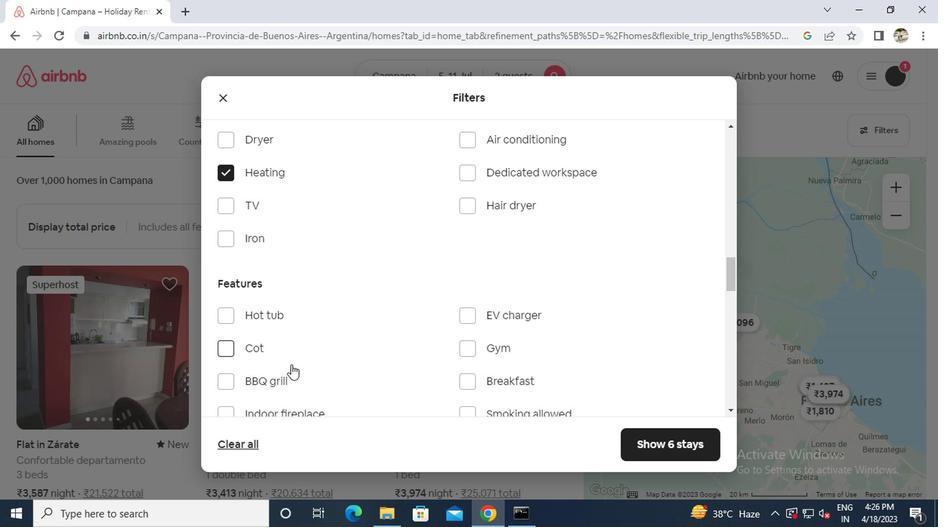 
Action: Mouse scrolled (290, 362) with delta (0, 0)
Screenshot: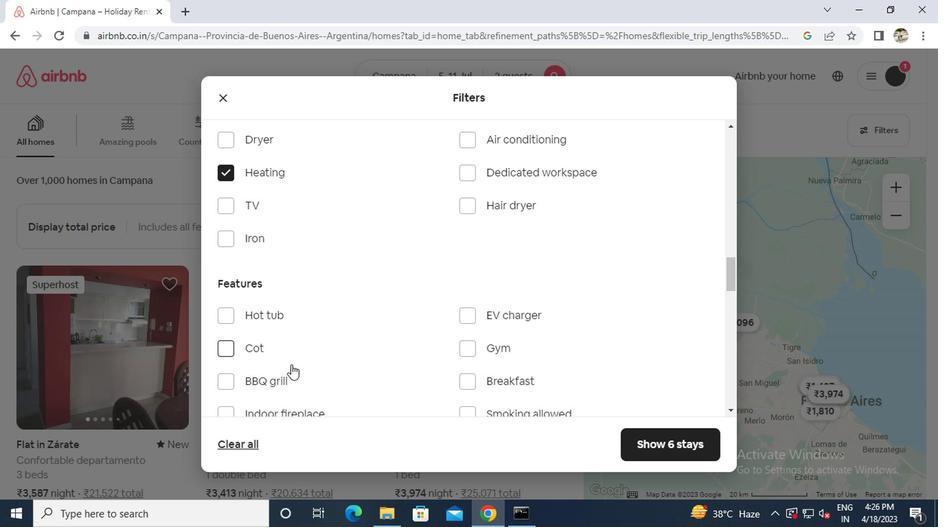 
Action: Mouse moved to (447, 345)
Screenshot: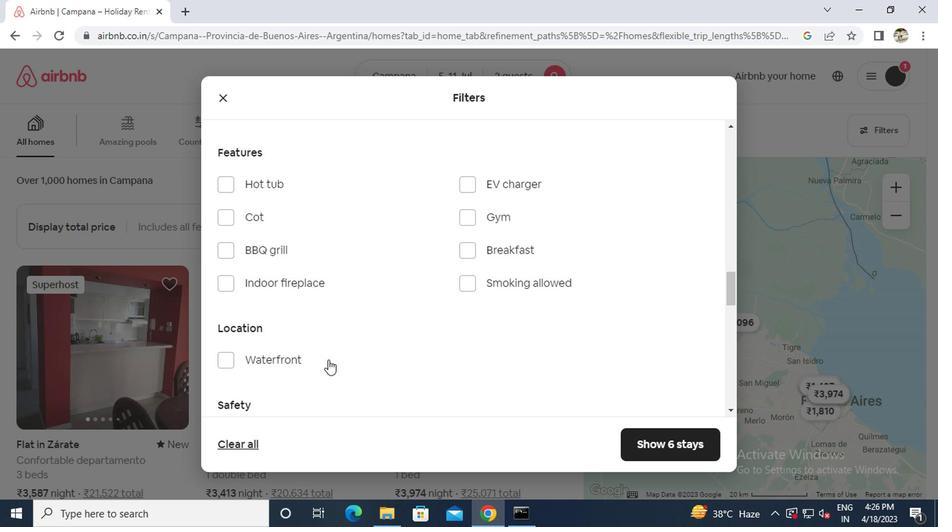 
Action: Mouse scrolled (447, 345) with delta (0, 0)
Screenshot: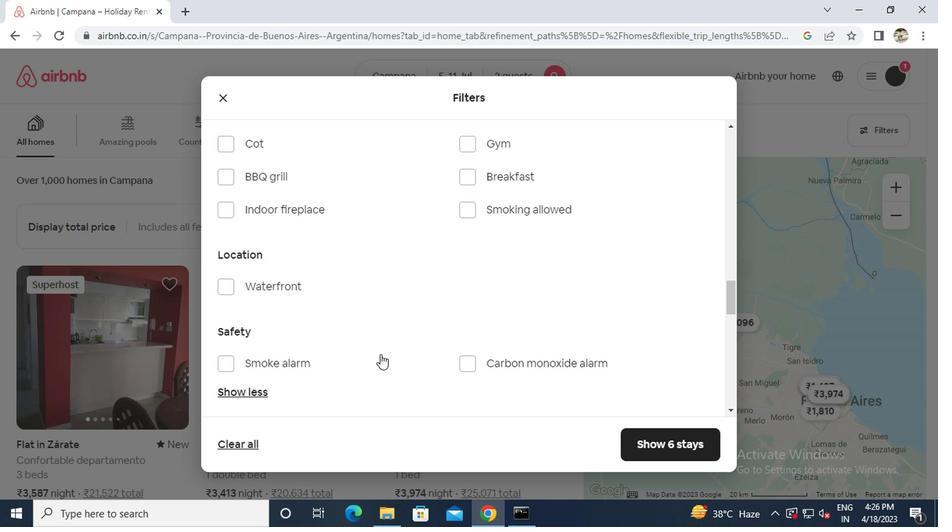 
Action: Mouse scrolled (447, 345) with delta (0, 0)
Screenshot: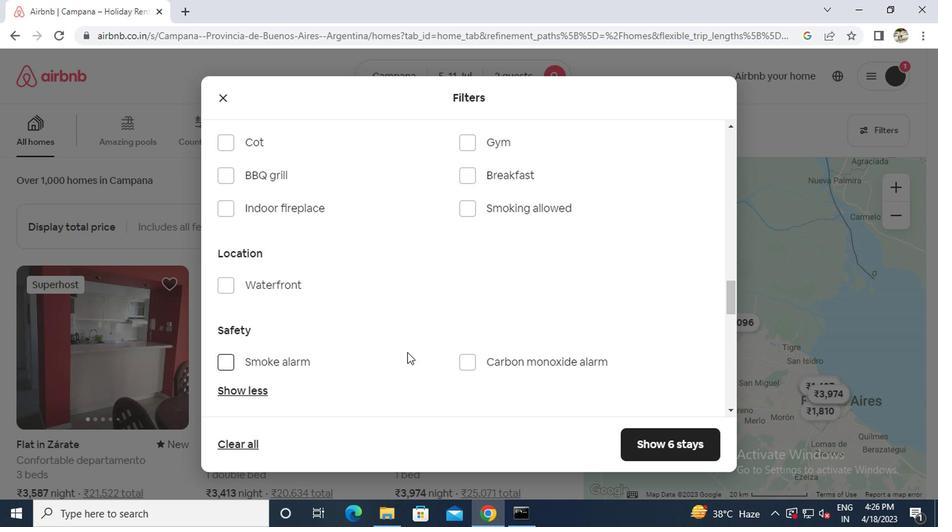 
Action: Mouse scrolled (447, 345) with delta (0, 0)
Screenshot: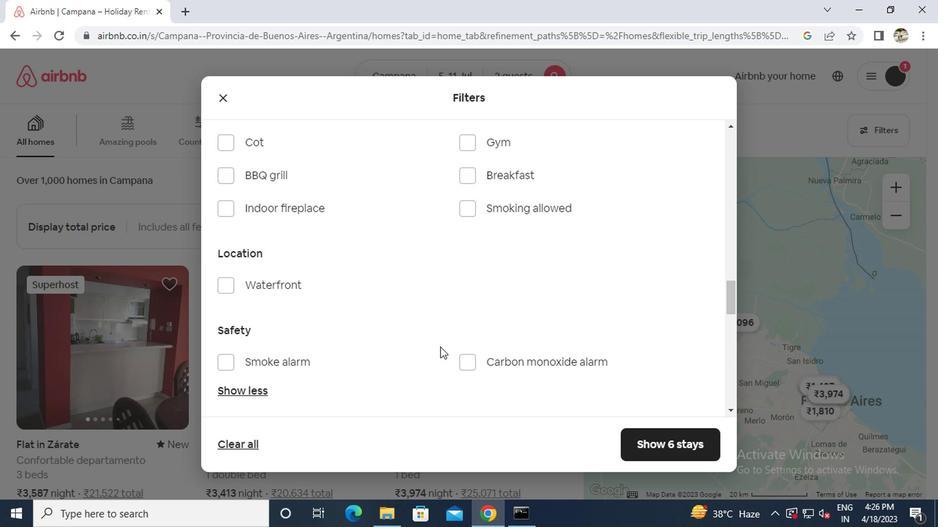 
Action: Mouse moved to (680, 347)
Screenshot: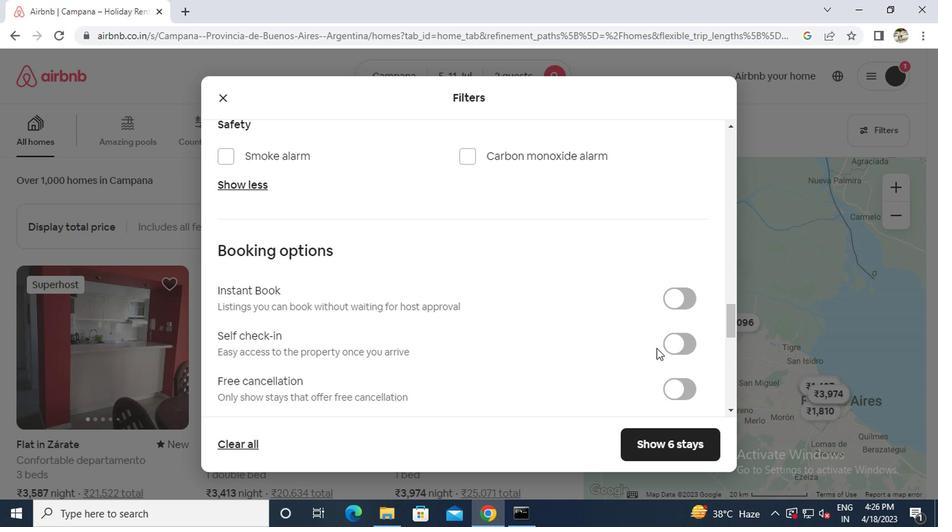 
Action: Mouse pressed left at (680, 347)
Screenshot: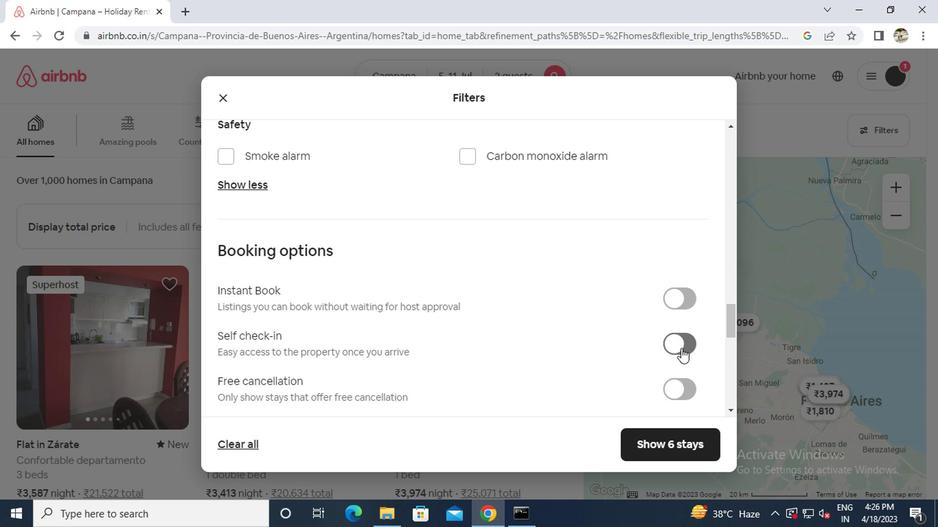 
Action: Mouse moved to (541, 338)
Screenshot: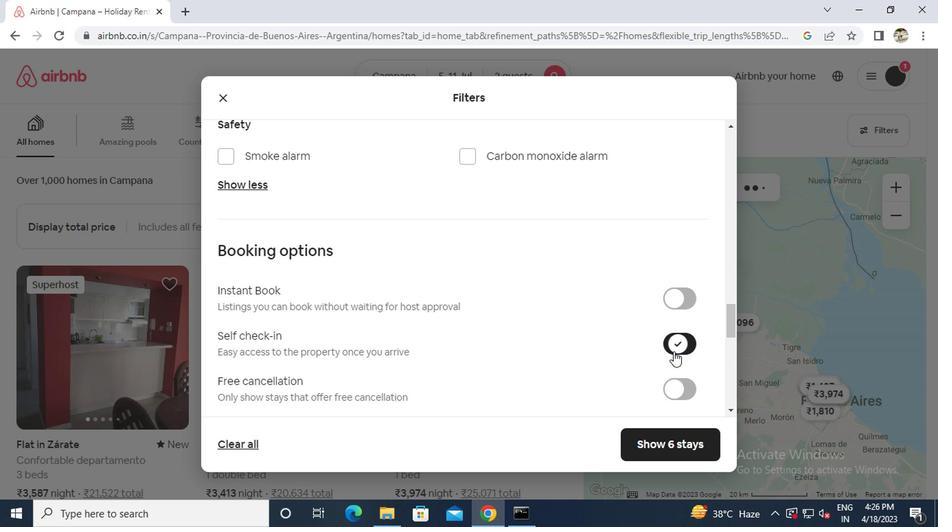
Action: Mouse scrolled (541, 338) with delta (0, 0)
Screenshot: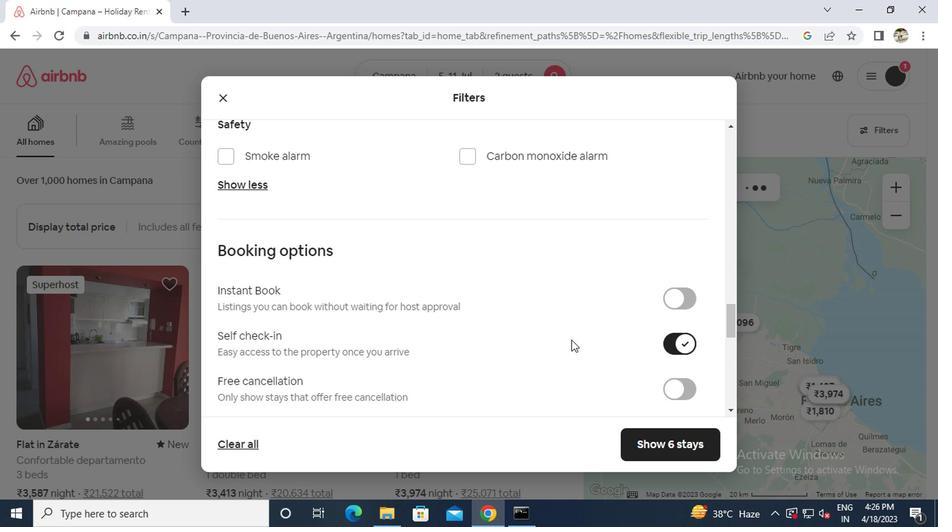 
Action: Mouse scrolled (541, 338) with delta (0, 0)
Screenshot: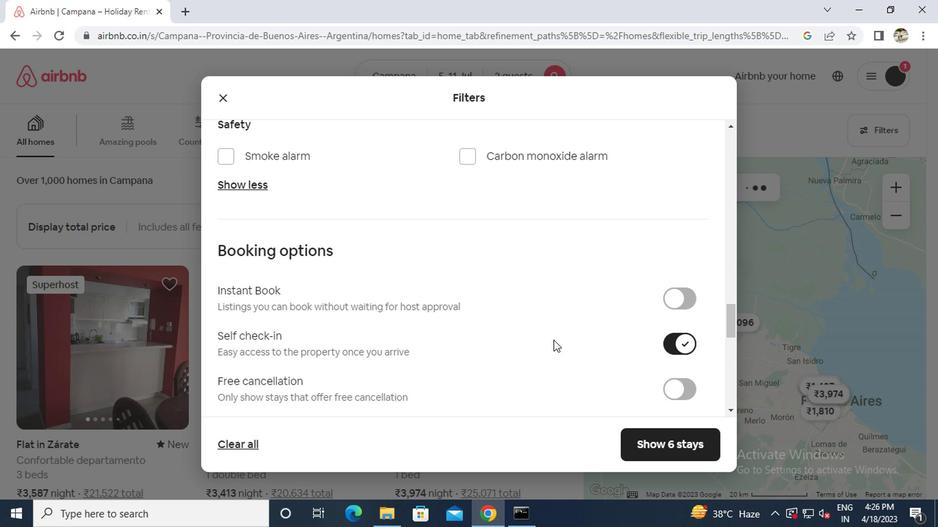 
Action: Mouse scrolled (541, 338) with delta (0, 0)
Screenshot: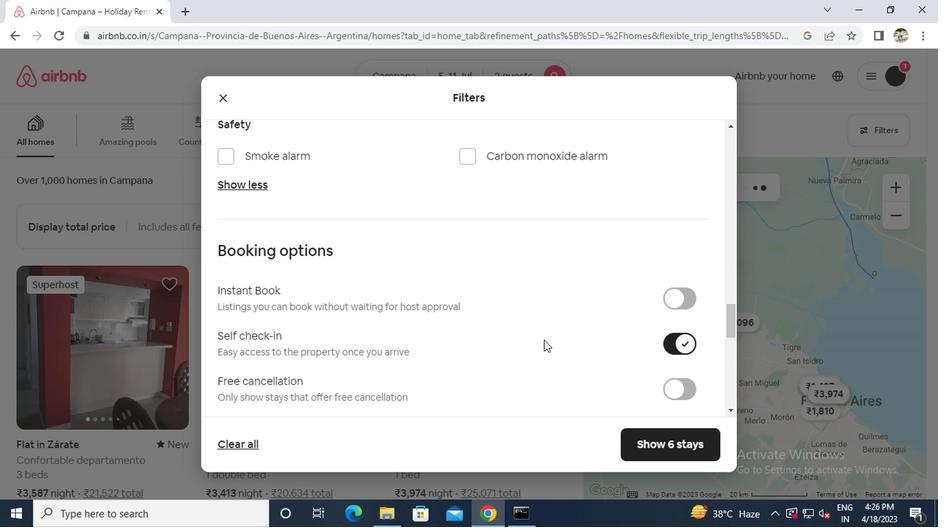 
Action: Mouse scrolled (541, 338) with delta (0, 0)
Screenshot: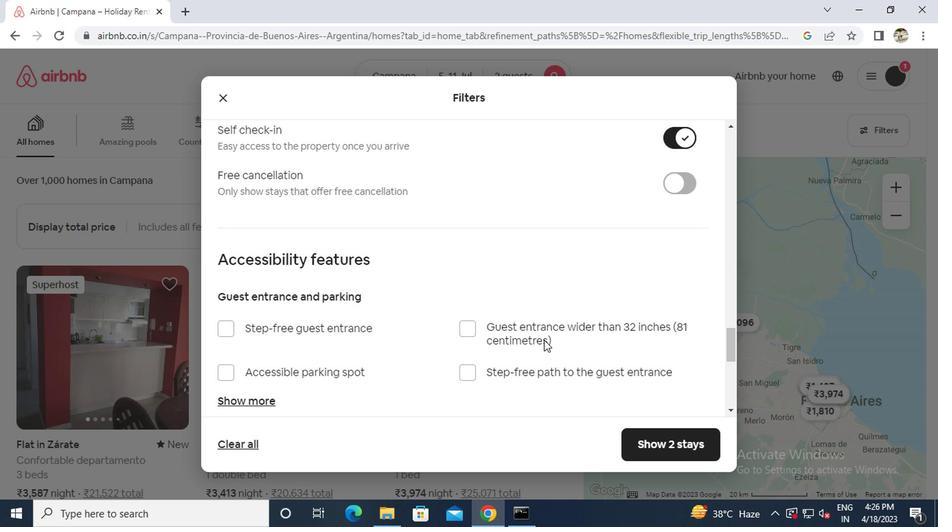 
Action: Mouse scrolled (541, 338) with delta (0, 0)
Screenshot: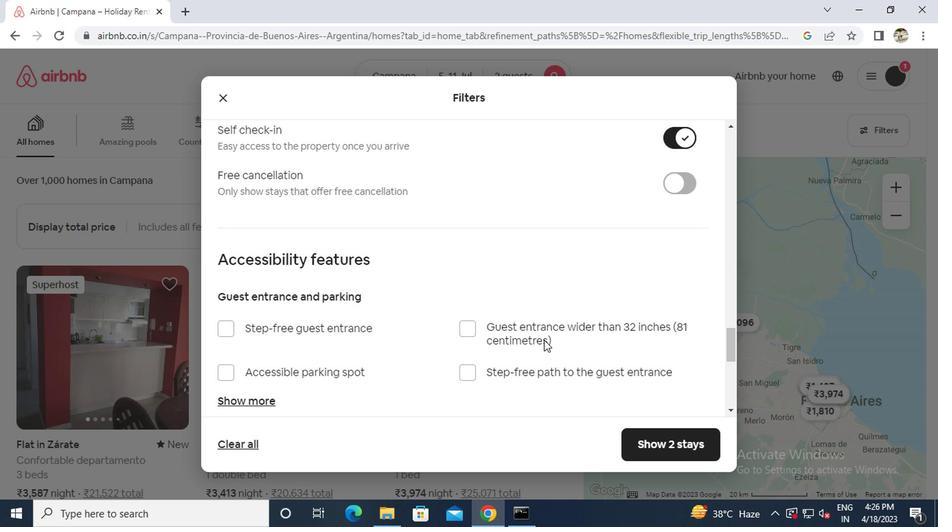 
Action: Mouse scrolled (541, 338) with delta (0, 0)
Screenshot: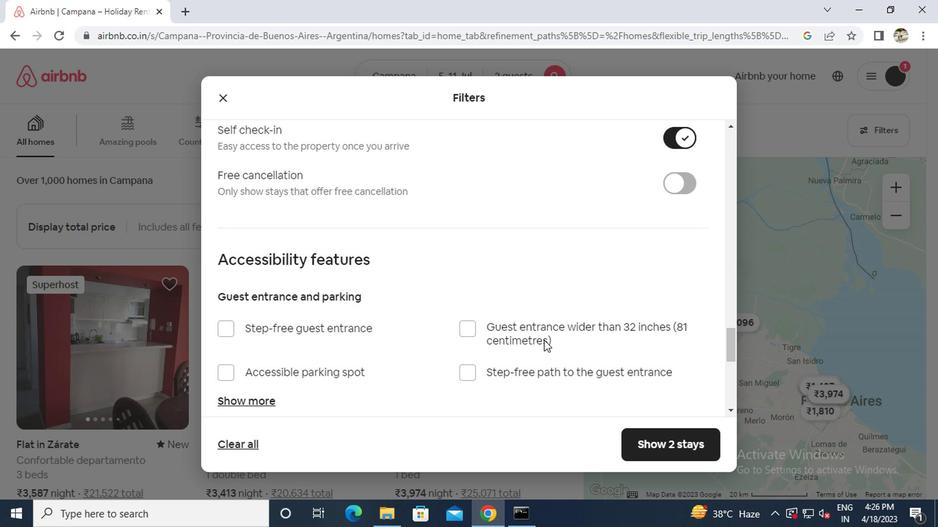 
Action: Mouse scrolled (541, 338) with delta (0, 0)
Screenshot: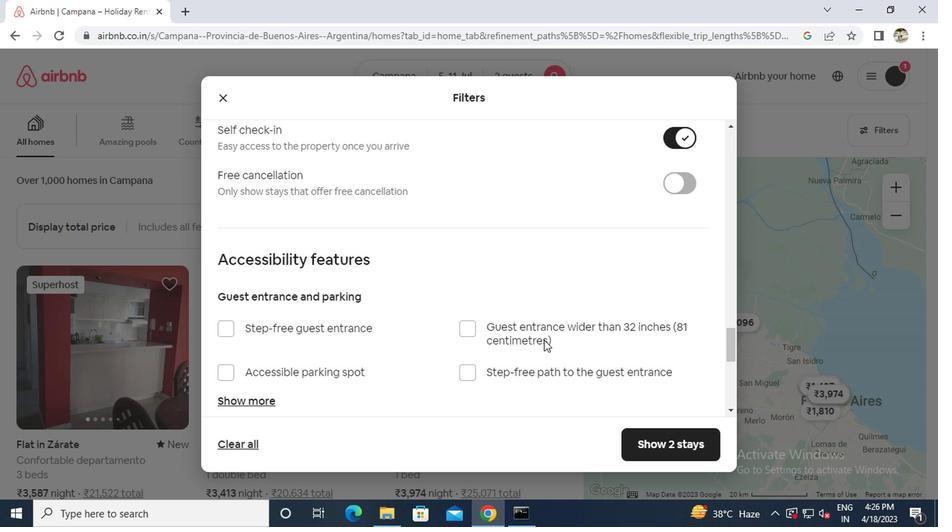 
Action: Mouse moved to (465, 334)
Screenshot: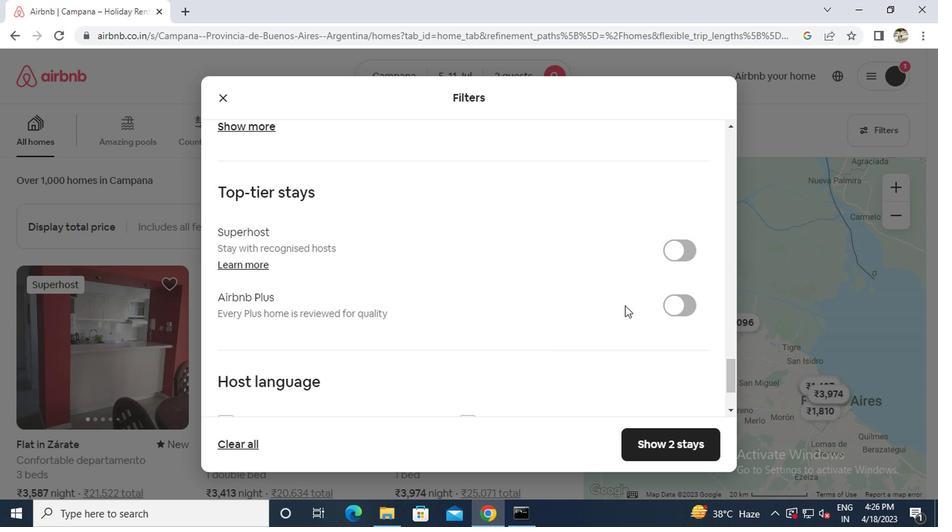 
Action: Mouse scrolled (465, 334) with delta (0, 0)
Screenshot: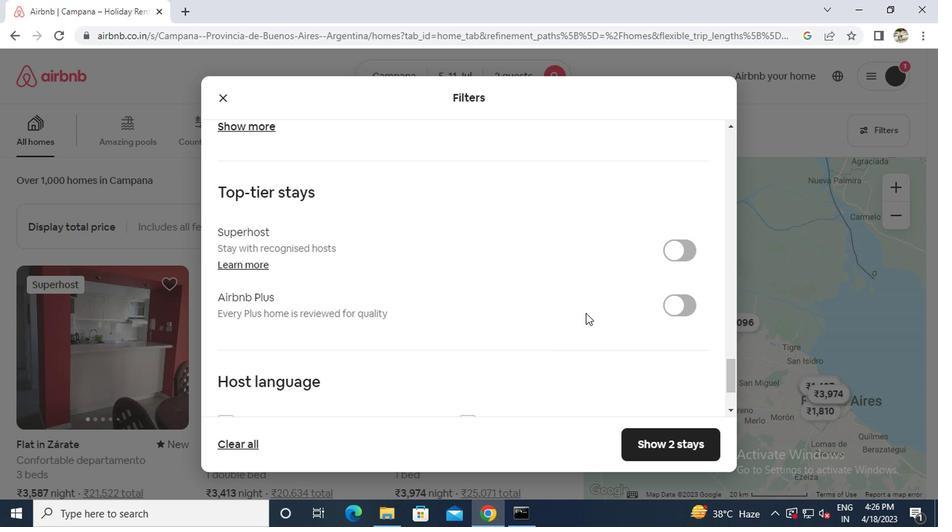 
Action: Mouse scrolled (465, 334) with delta (0, 0)
Screenshot: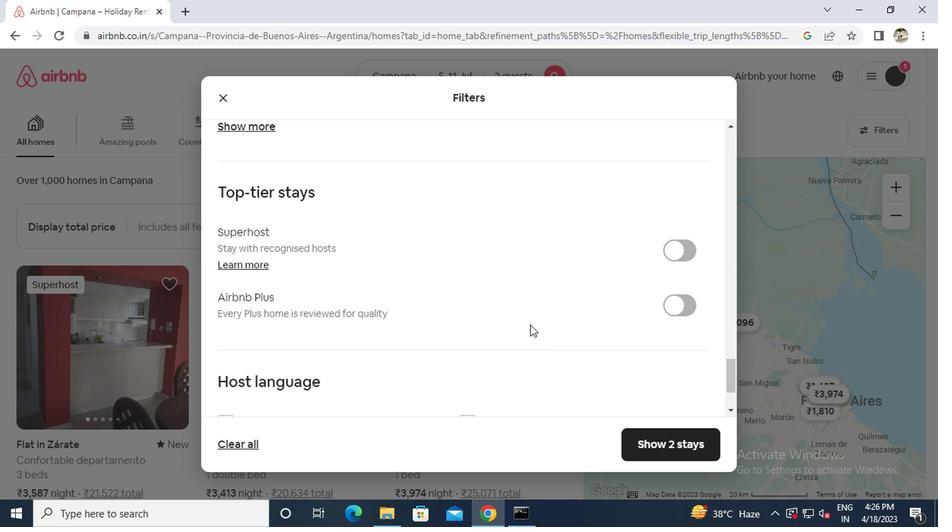 
Action: Mouse scrolled (465, 334) with delta (0, 0)
Screenshot: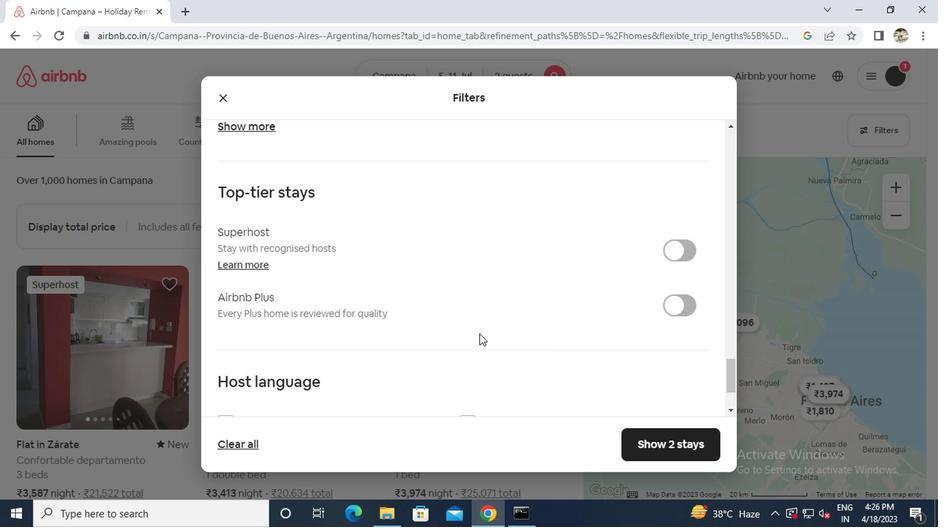 
Action: Mouse moved to (282, 313)
Screenshot: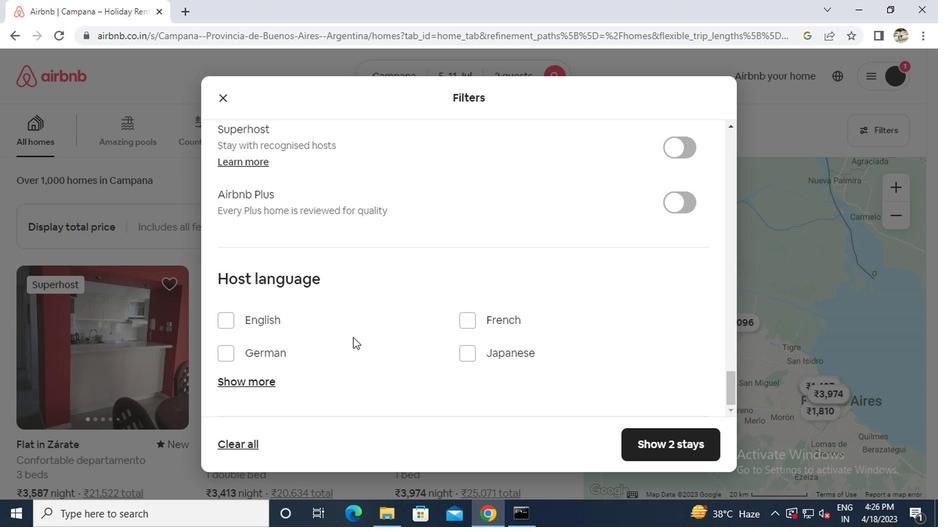 
Action: Mouse pressed left at (282, 313)
Screenshot: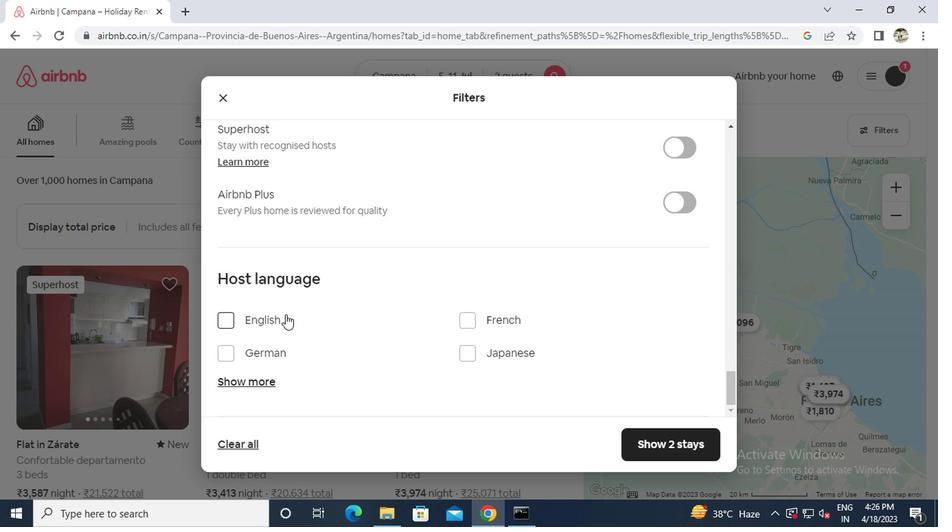 
Action: Mouse moved to (668, 438)
Screenshot: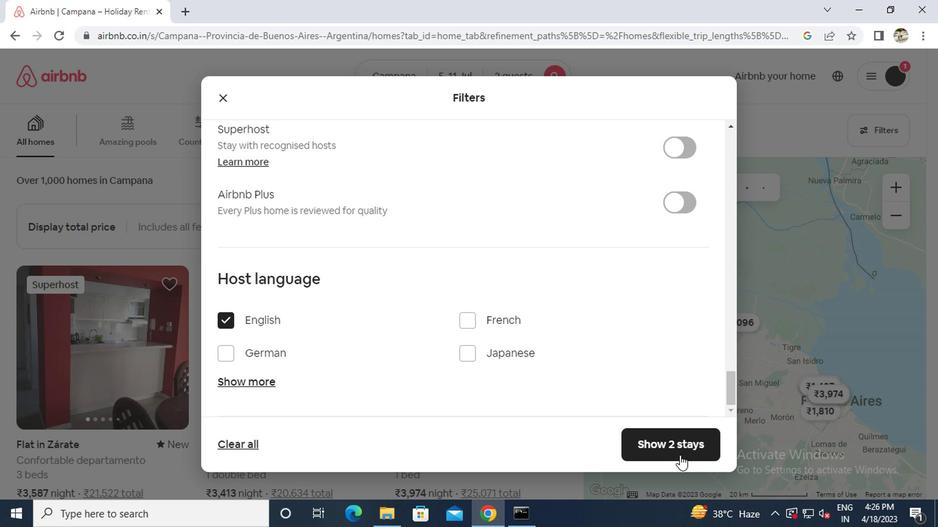
Action: Mouse pressed left at (668, 438)
Screenshot: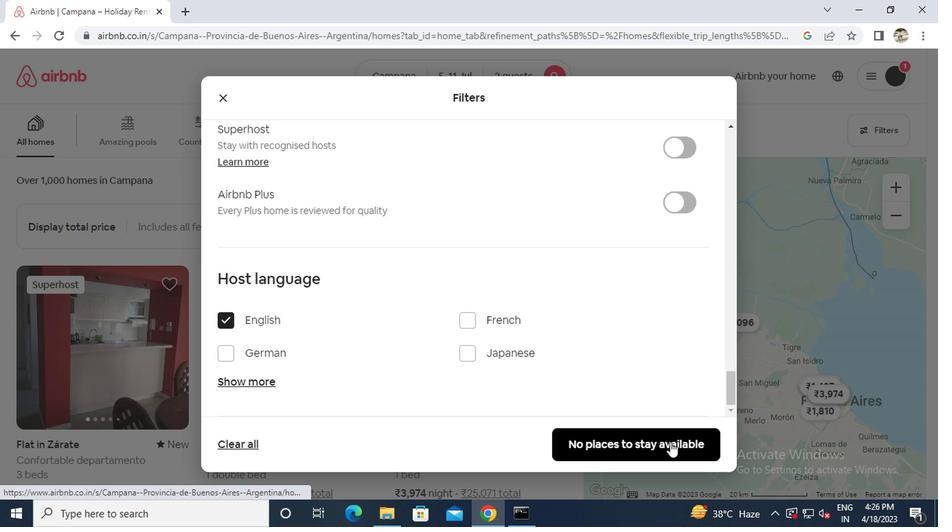 
